 Task: Send an email with the signature Dean Flores with the subject 'Request for a meeting agenda' and the message 'Could you please confirm the payment details?' from softage.1@softage.net to softage.3@softage.net with an attached document Grant_proposal.pdf and move the email from Sent Items to the folder Litigation
Action: Mouse moved to (698, 247)
Screenshot: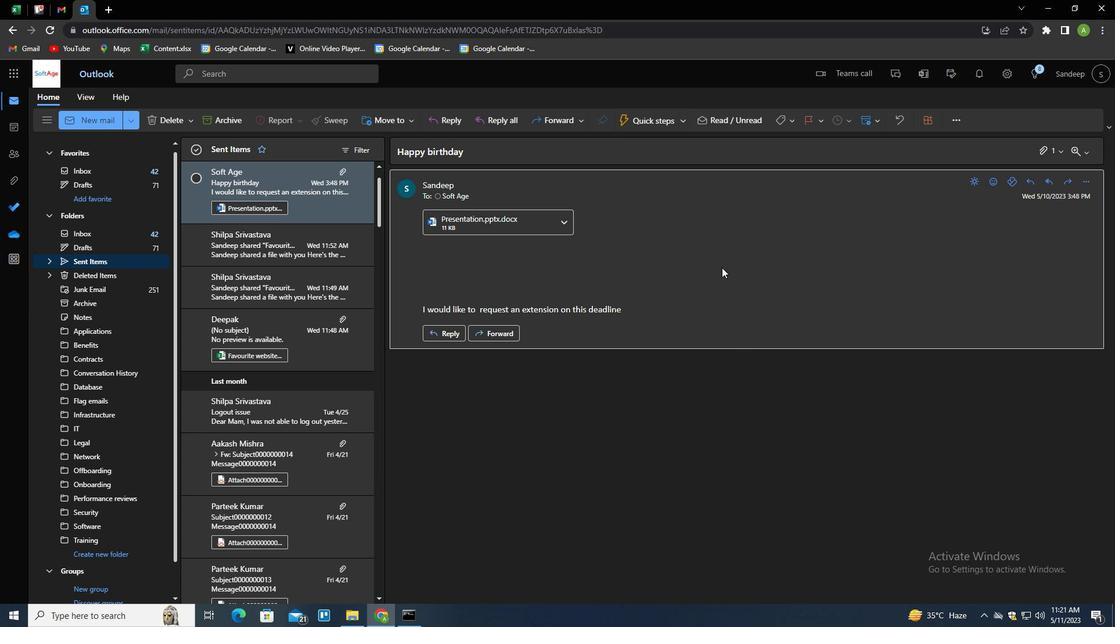 
Action: Key pressed n
Screenshot: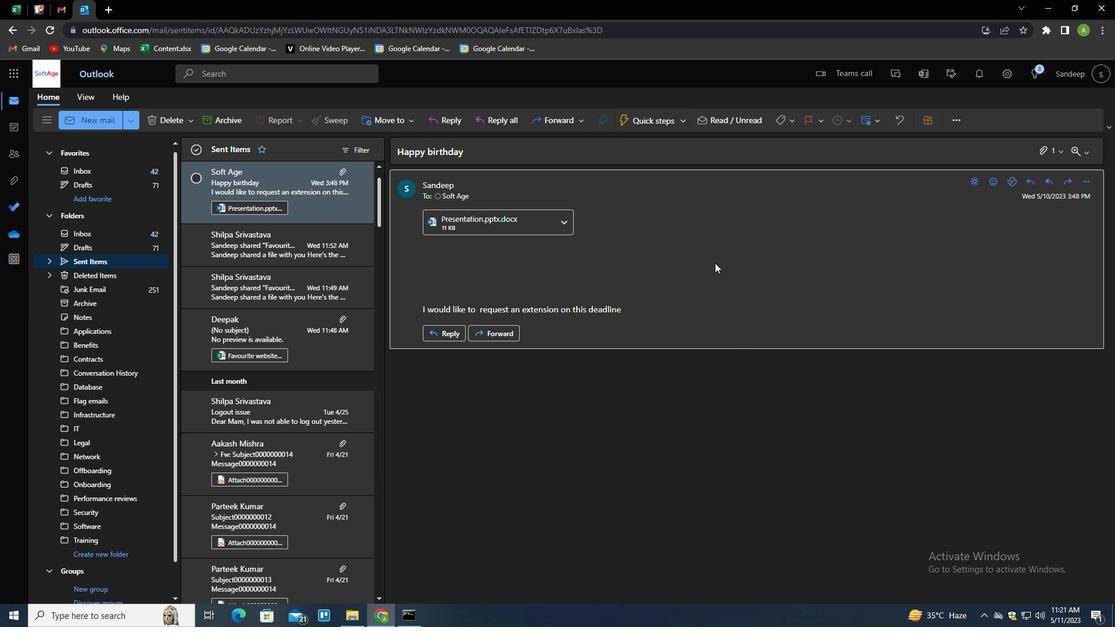
Action: Mouse moved to (778, 124)
Screenshot: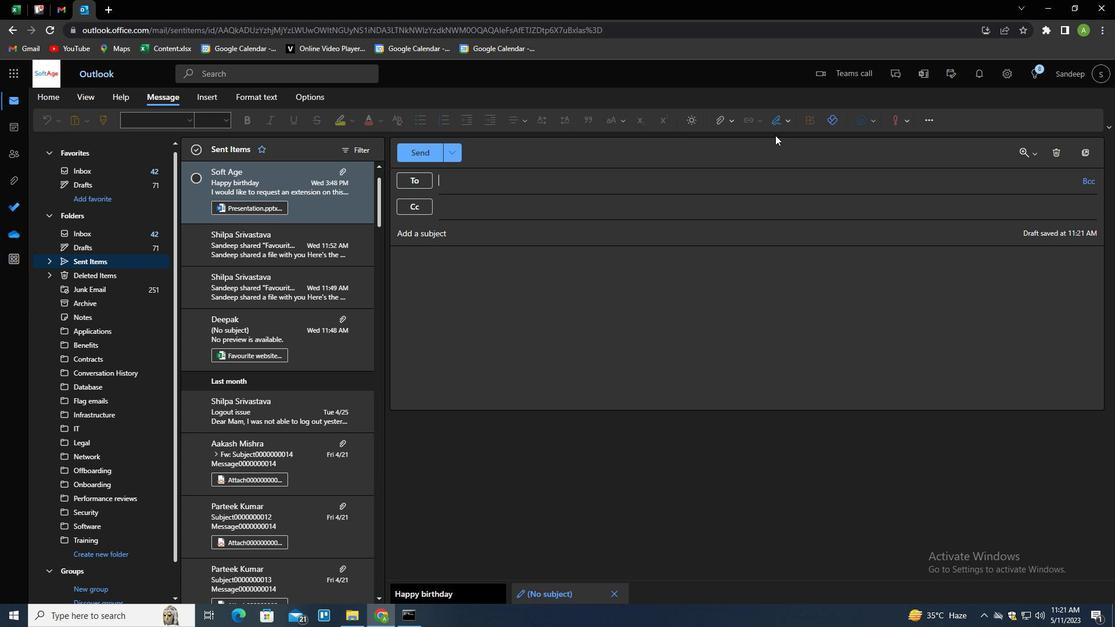 
Action: Mouse pressed left at (778, 124)
Screenshot: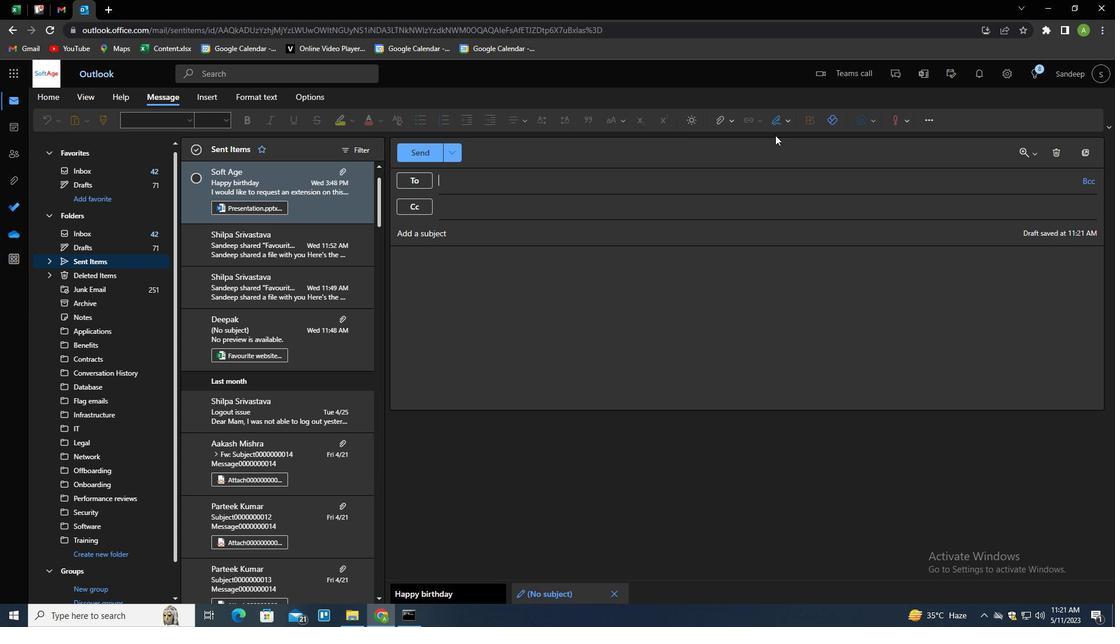 
Action: Mouse moved to (767, 167)
Screenshot: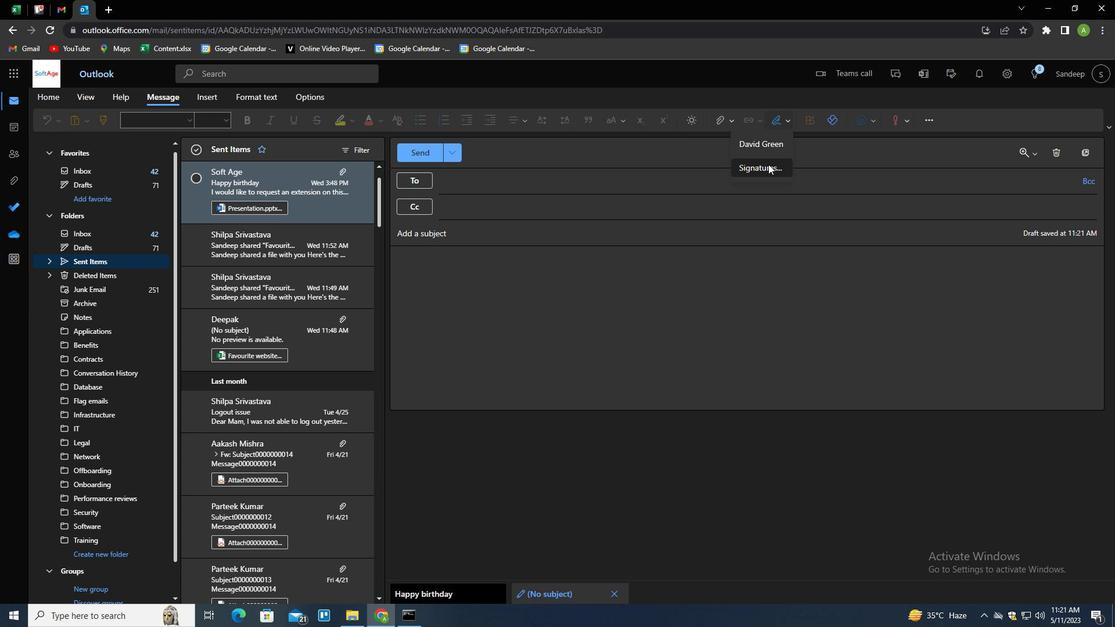
Action: Mouse pressed left at (767, 167)
Screenshot: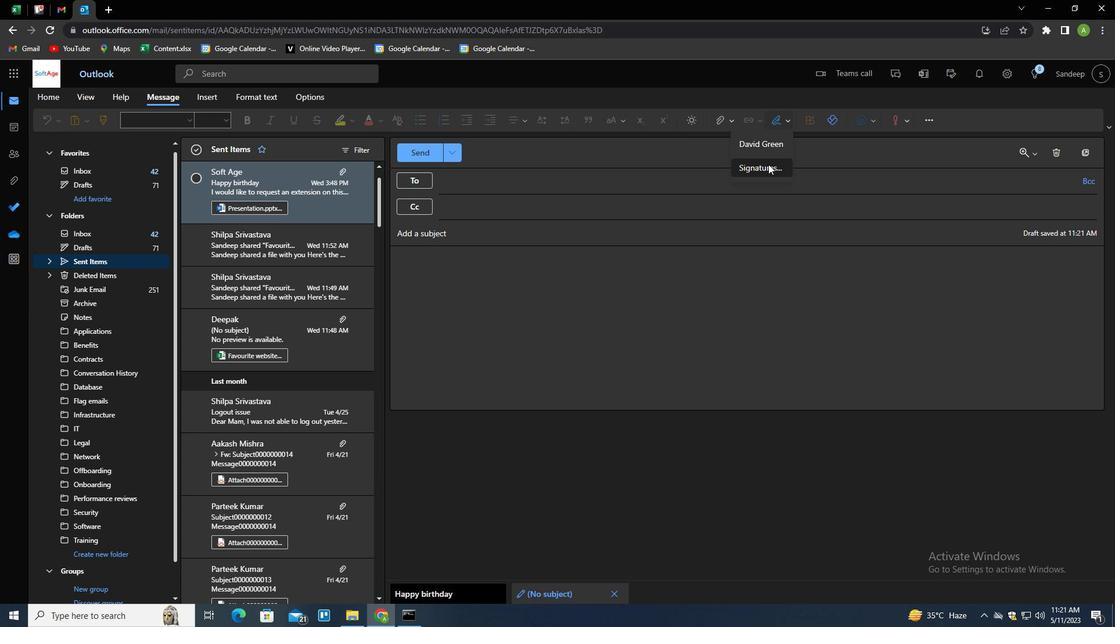 
Action: Mouse moved to (777, 213)
Screenshot: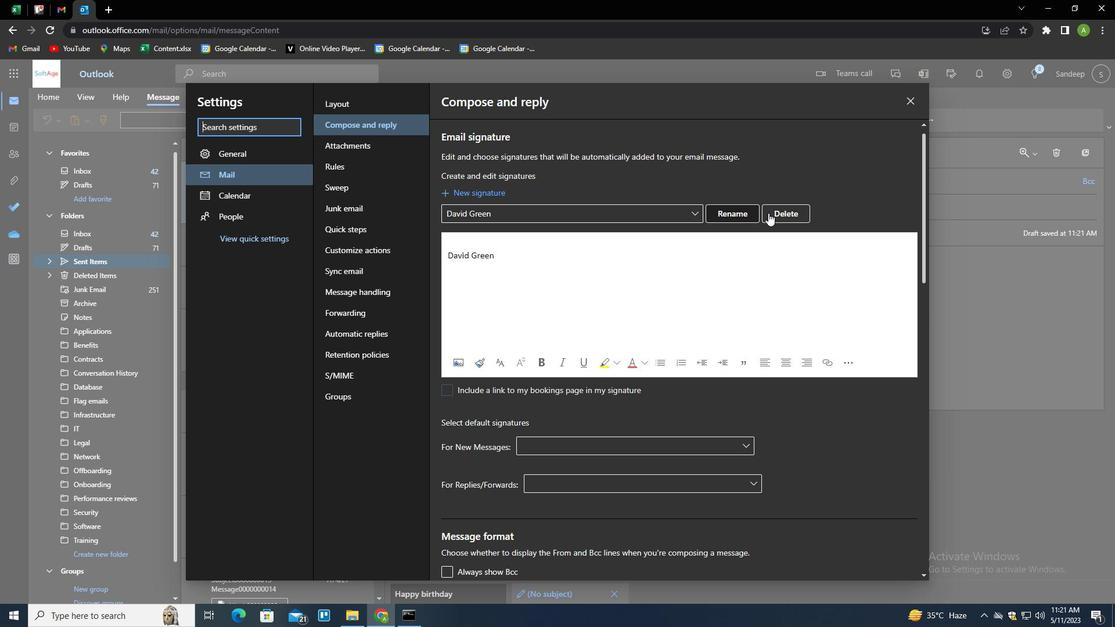 
Action: Mouse pressed left at (777, 213)
Screenshot: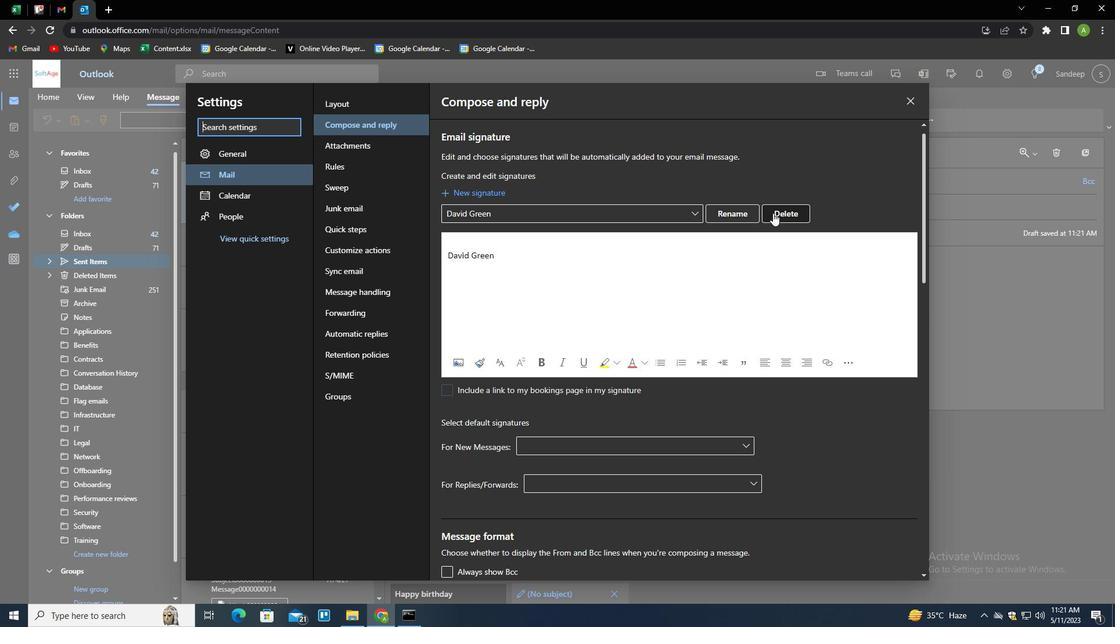 
Action: Mouse moved to (759, 214)
Screenshot: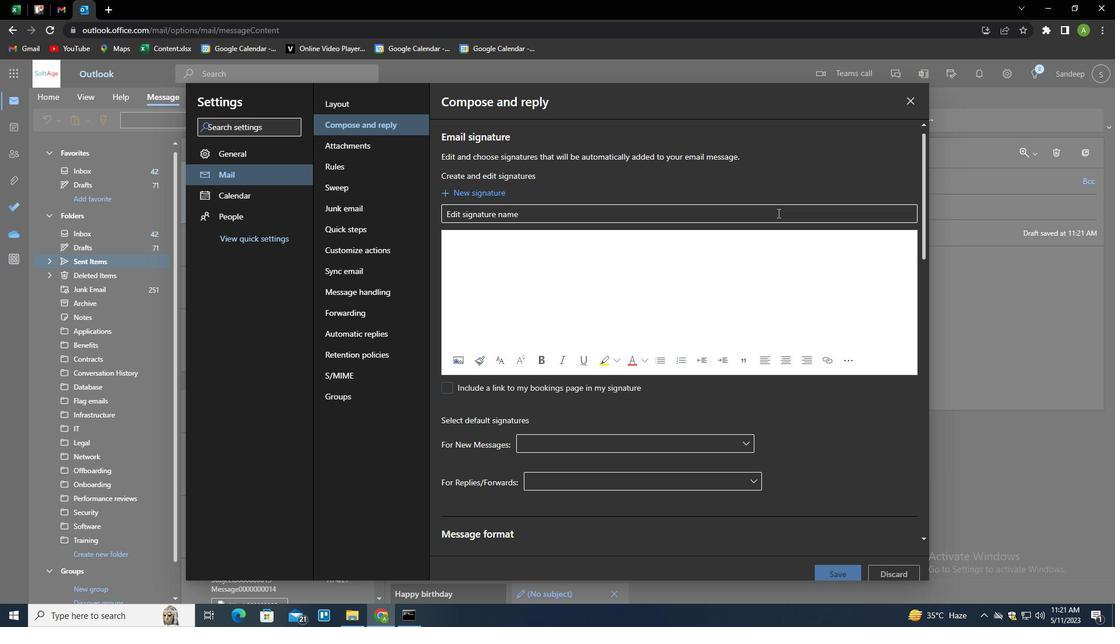 
Action: Mouse pressed left at (759, 214)
Screenshot: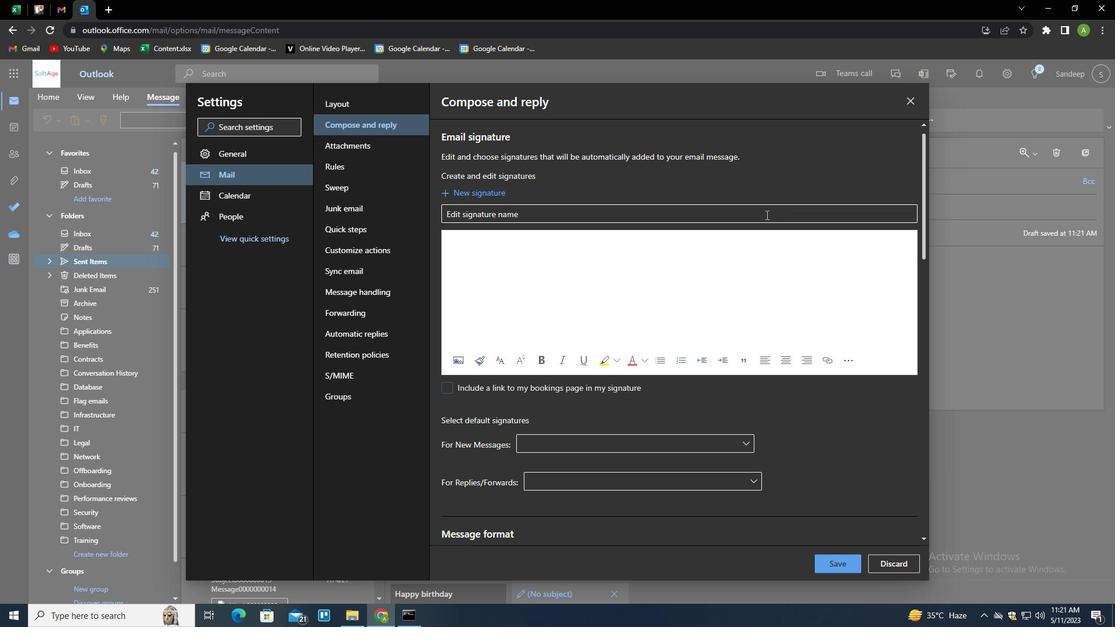
Action: Key pressed <Key.shift>DEAN<Key.space><Key.shift>FLORES<Key.tab><Key.shift>DEAN<Key.space><Key.shift>FLORES
Screenshot: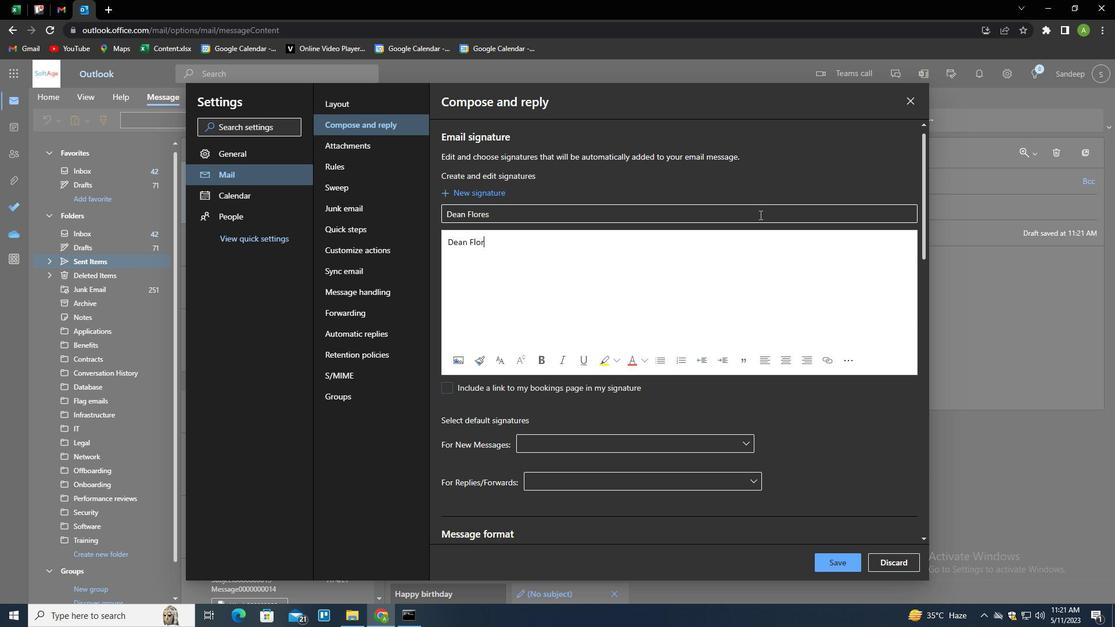 
Action: Mouse moved to (833, 555)
Screenshot: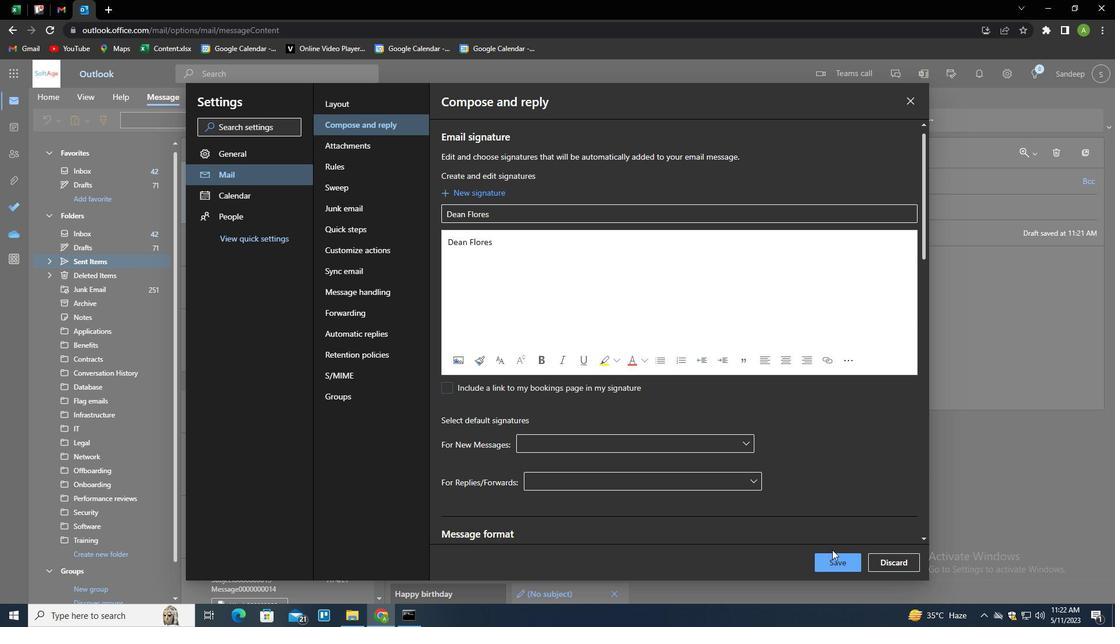 
Action: Mouse pressed left at (833, 555)
Screenshot: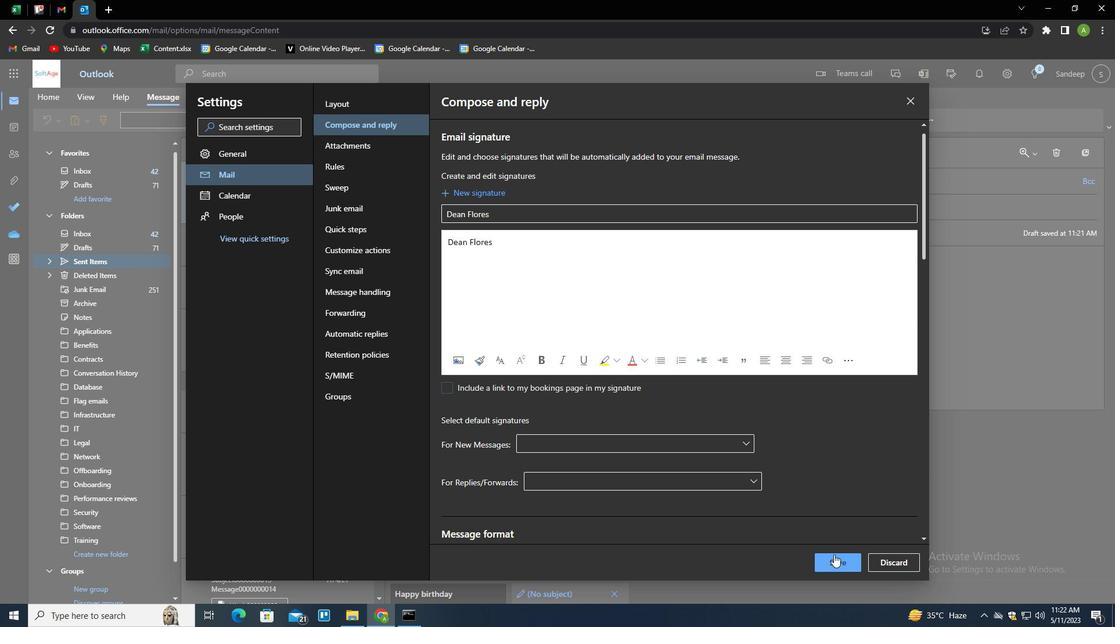 
Action: Mouse moved to (961, 333)
Screenshot: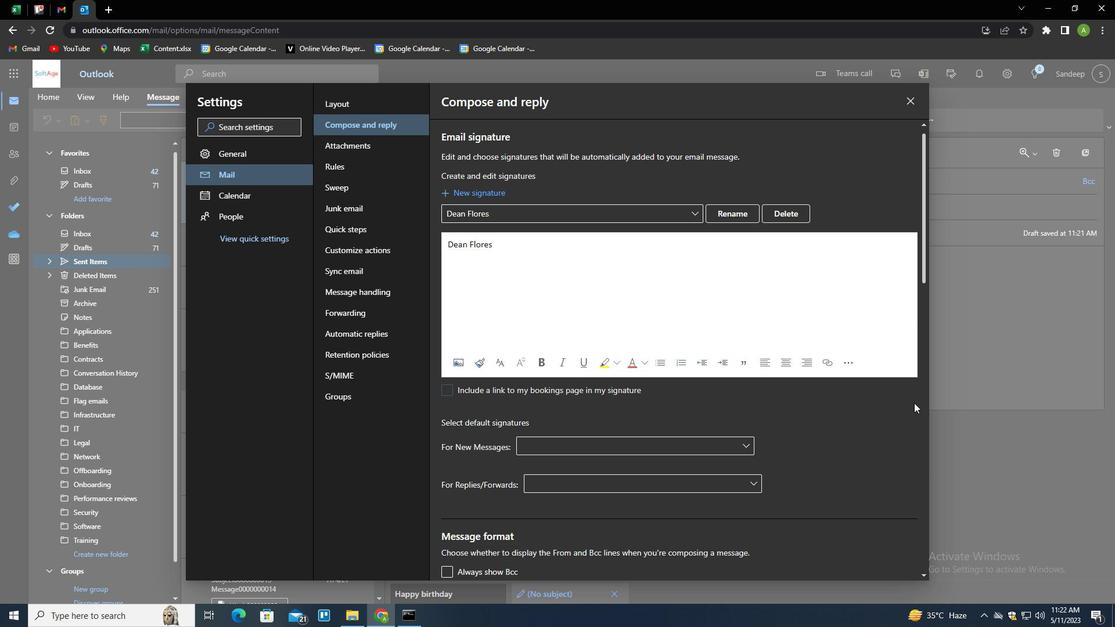 
Action: Mouse pressed left at (961, 333)
Screenshot: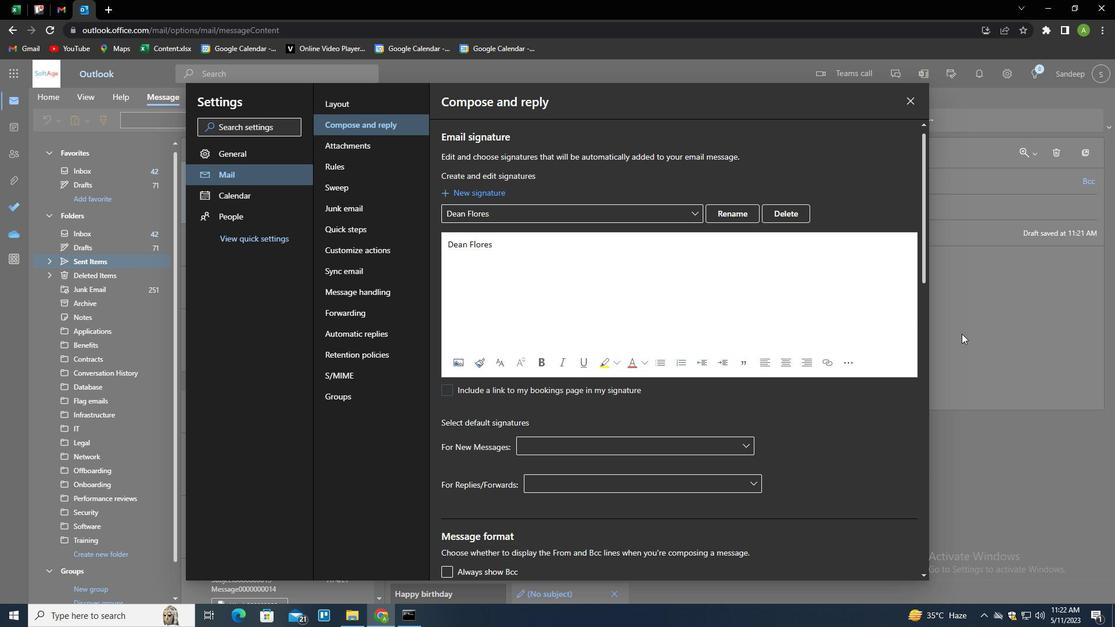 
Action: Mouse moved to (785, 121)
Screenshot: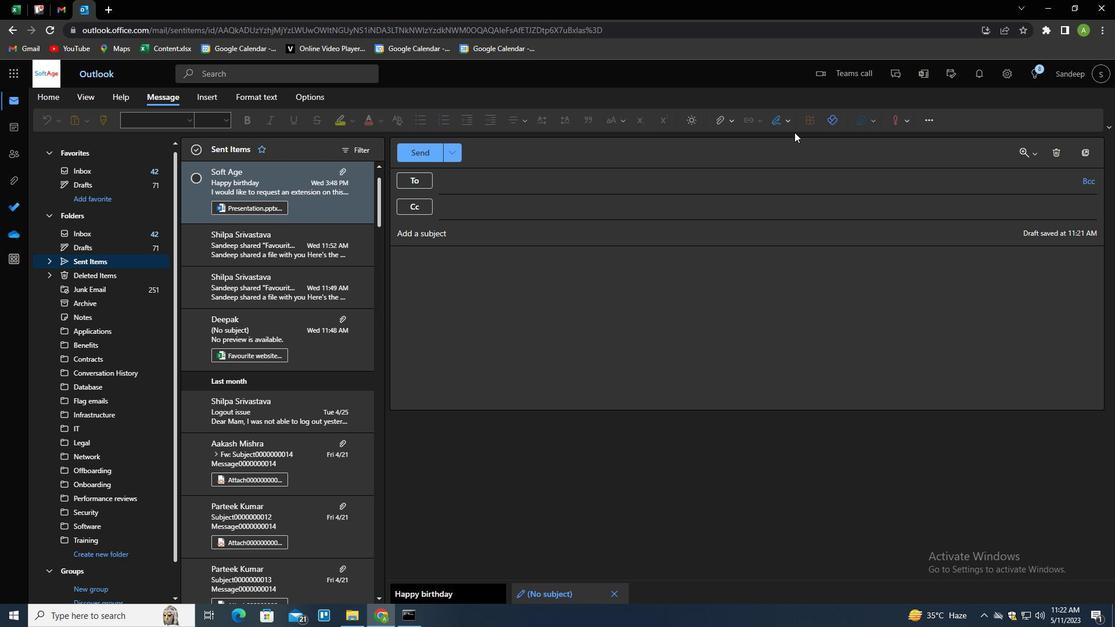 
Action: Mouse pressed left at (785, 121)
Screenshot: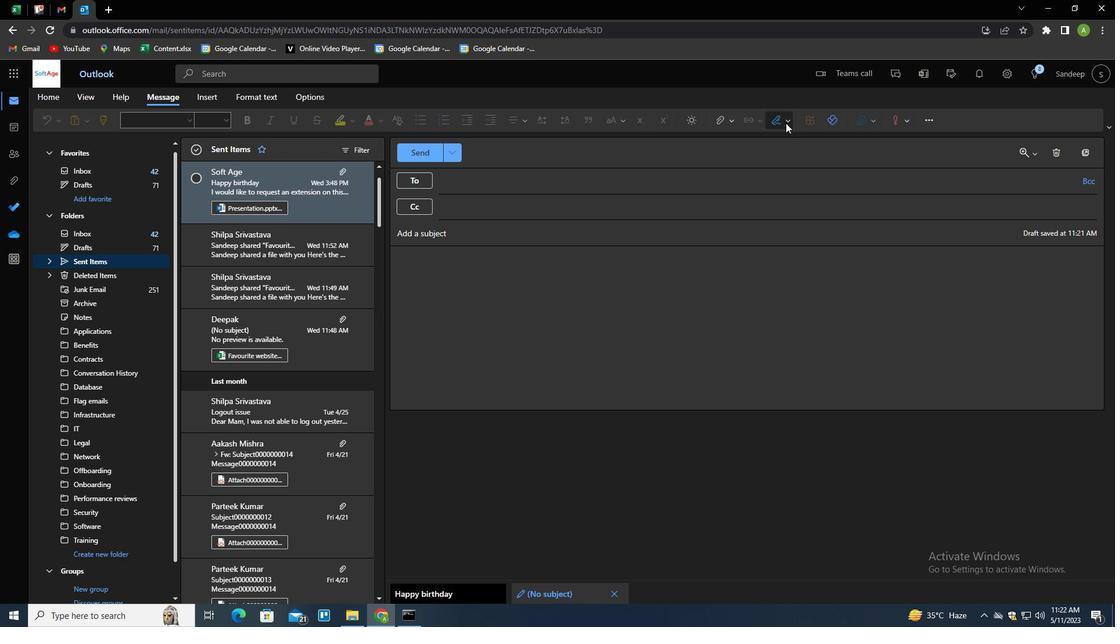 
Action: Mouse moved to (762, 147)
Screenshot: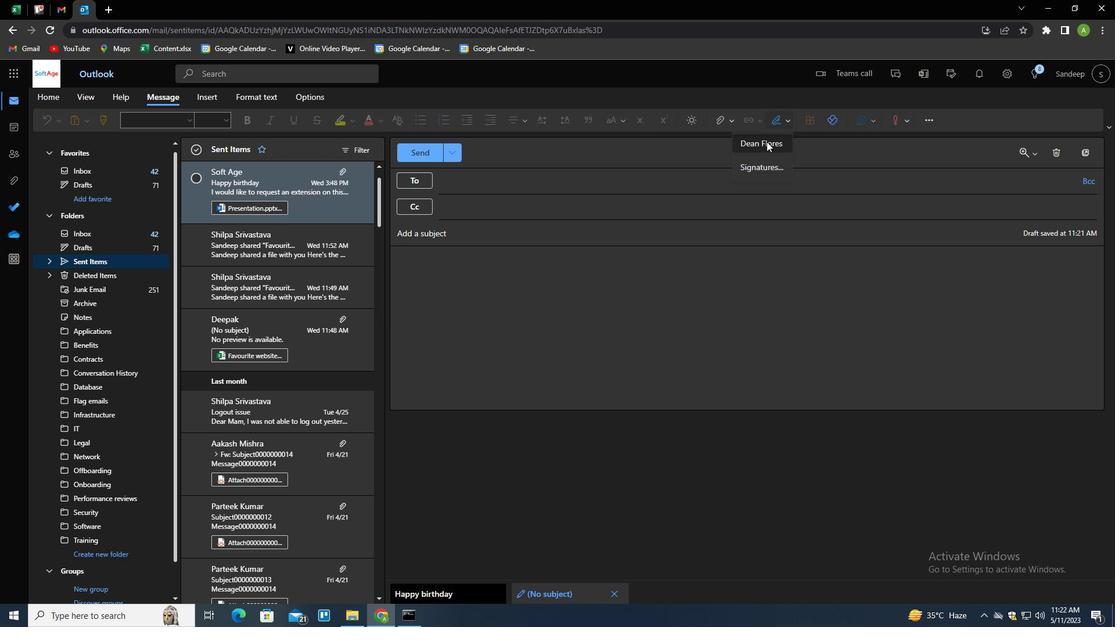 
Action: Mouse pressed left at (762, 147)
Screenshot: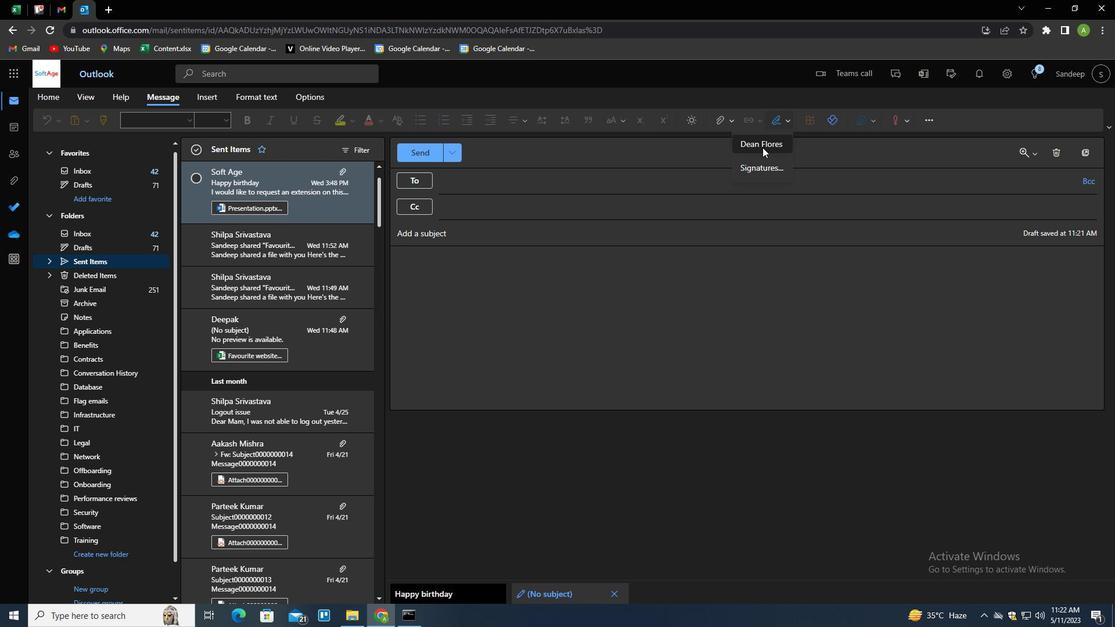 
Action: Mouse moved to (552, 237)
Screenshot: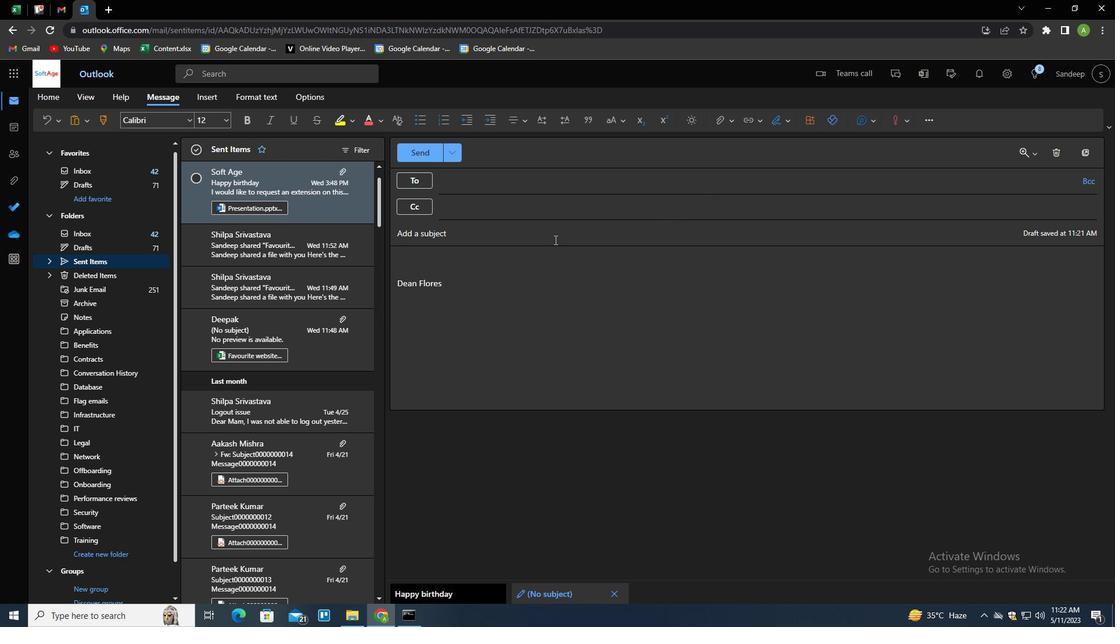 
Action: Mouse pressed left at (552, 237)
Screenshot: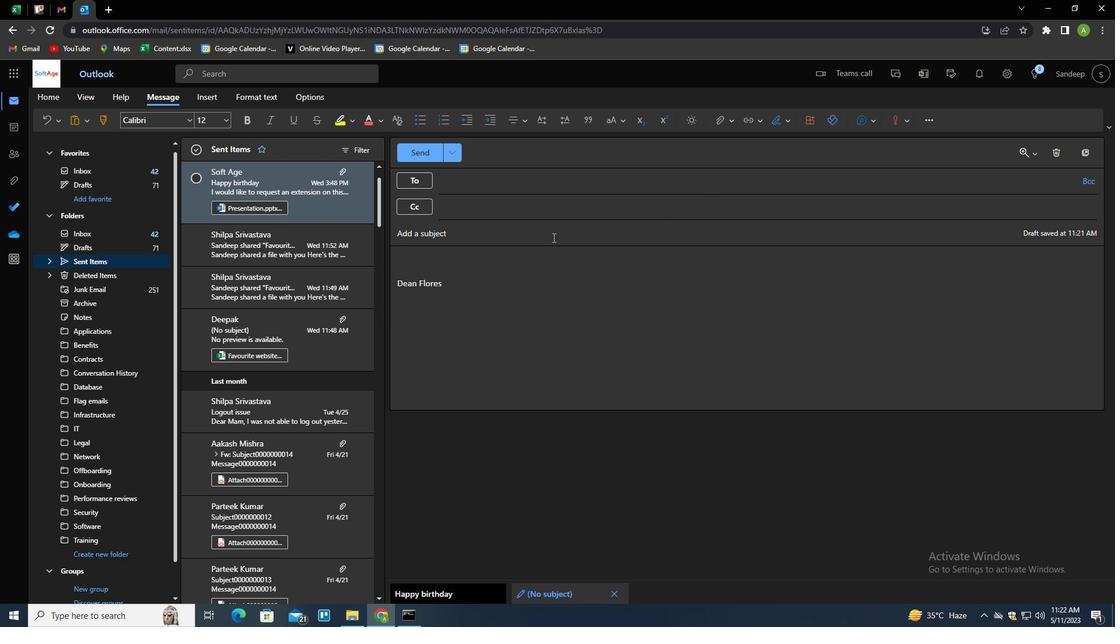 
Action: Key pressed <Key.shift>REQUEST<Key.space>FOR<Key.space>A<Key.space>MEETING<Key.space>AGENDA
Screenshot: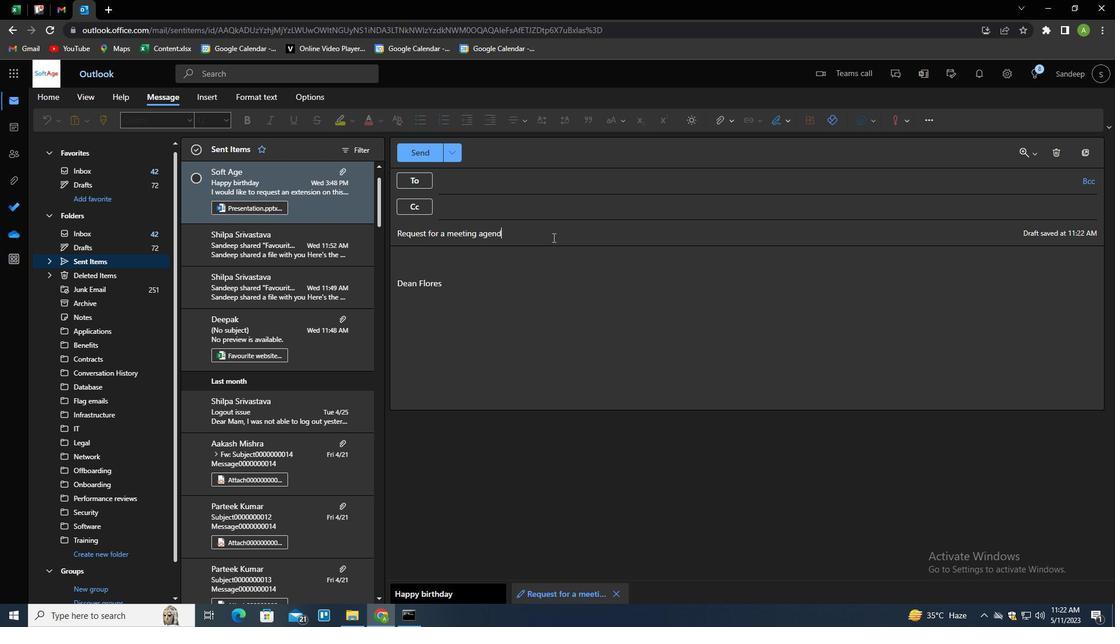 
Action: Mouse moved to (531, 290)
Screenshot: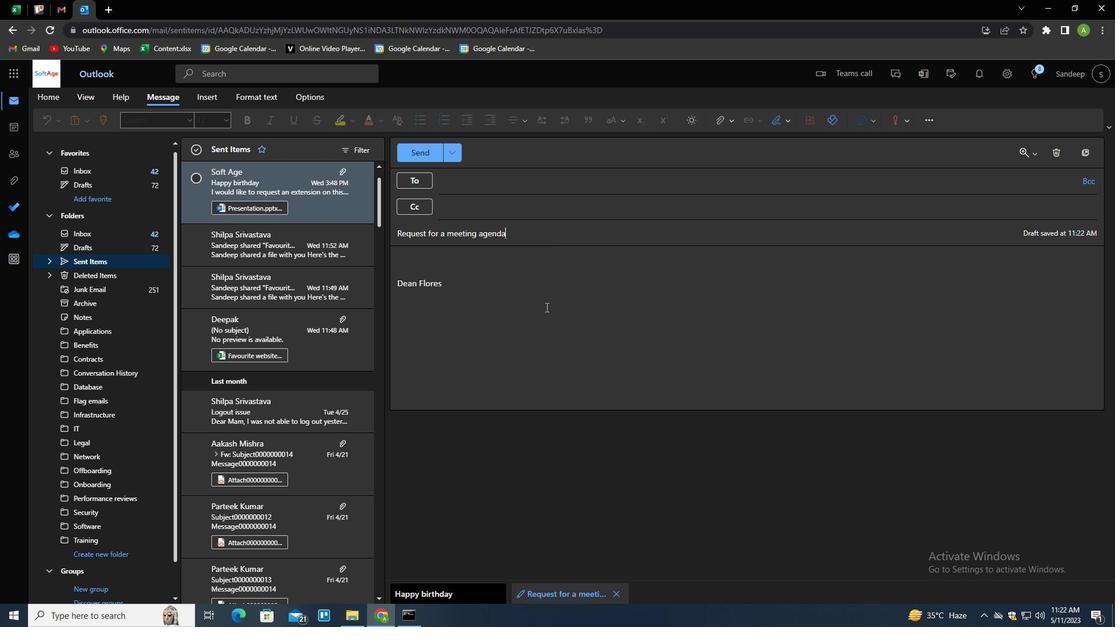
Action: Mouse pressed left at (531, 290)
Screenshot: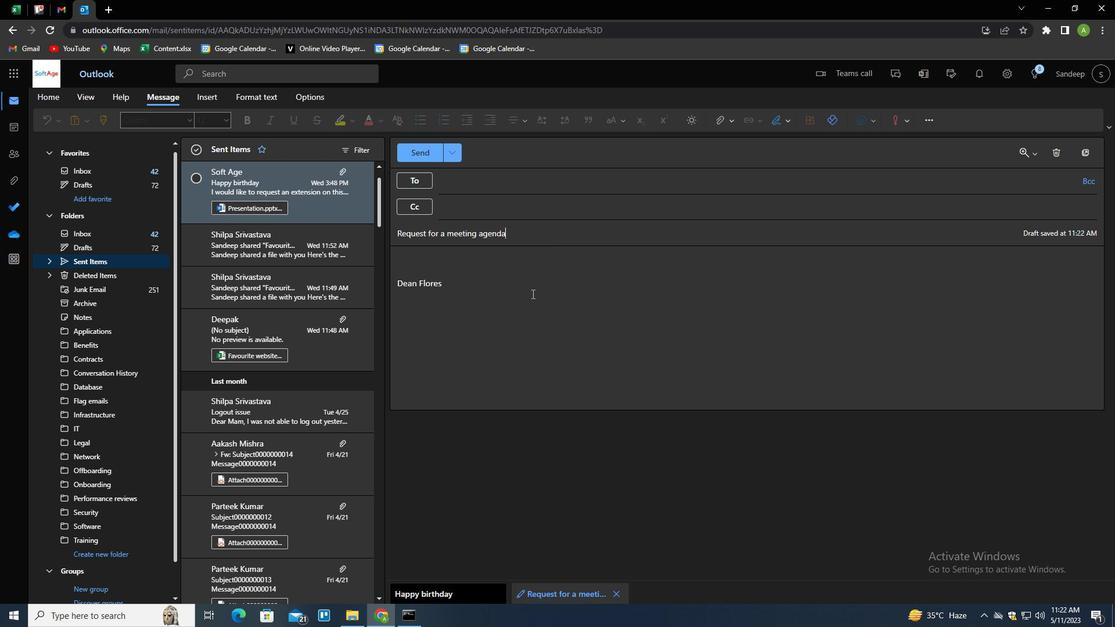 
Action: Key pressed <Key.shift_r><Key.enter><Key.shift>COULD<Key.space>YOU<Key.space>PLES<Key.backspace>ASE<Key.space>CONFIRM<Key.space>THE<Key.space>PY<Key.backspace>AYMENT<Key.space>DETAILS.<Key.backspace><Key.shift><Key.shift><Key.shift>?
Screenshot: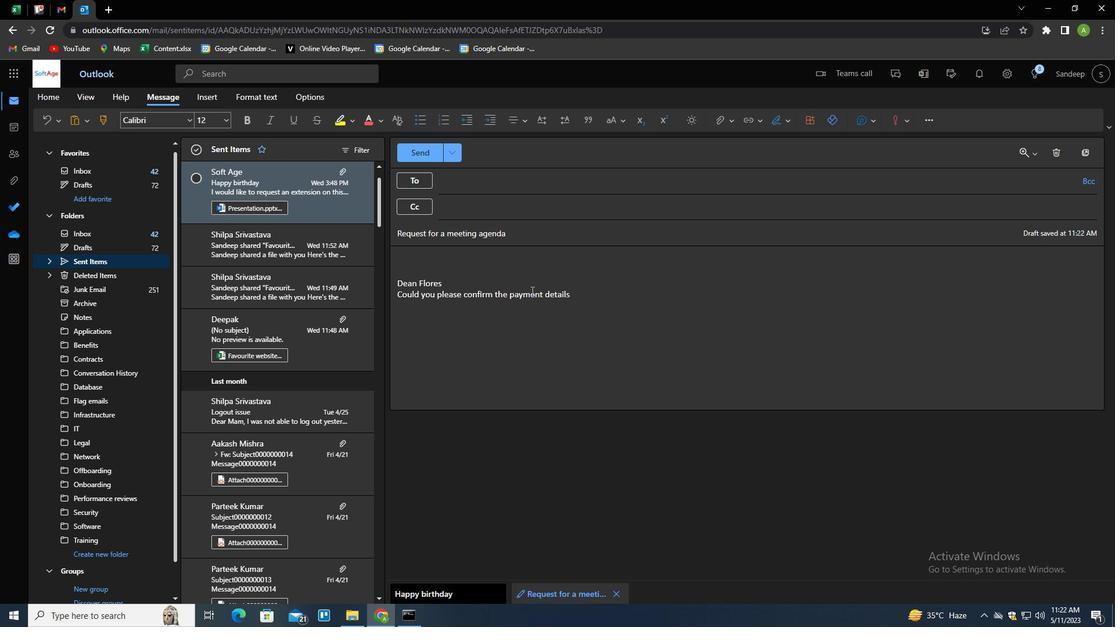 
Action: Mouse moved to (501, 184)
Screenshot: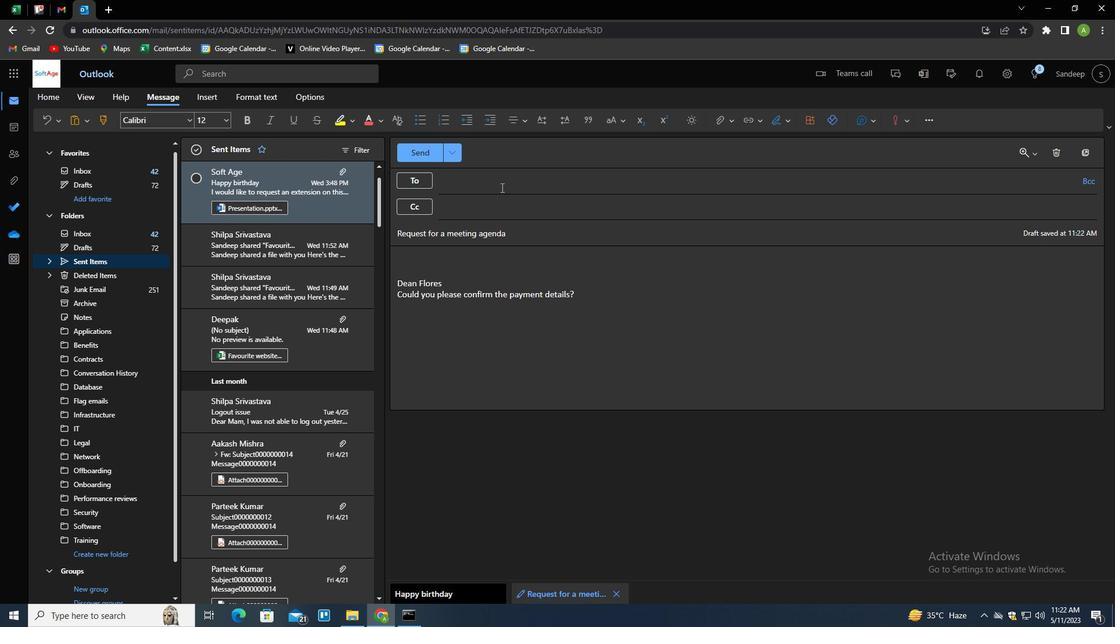 
Action: Mouse pressed left at (501, 184)
Screenshot: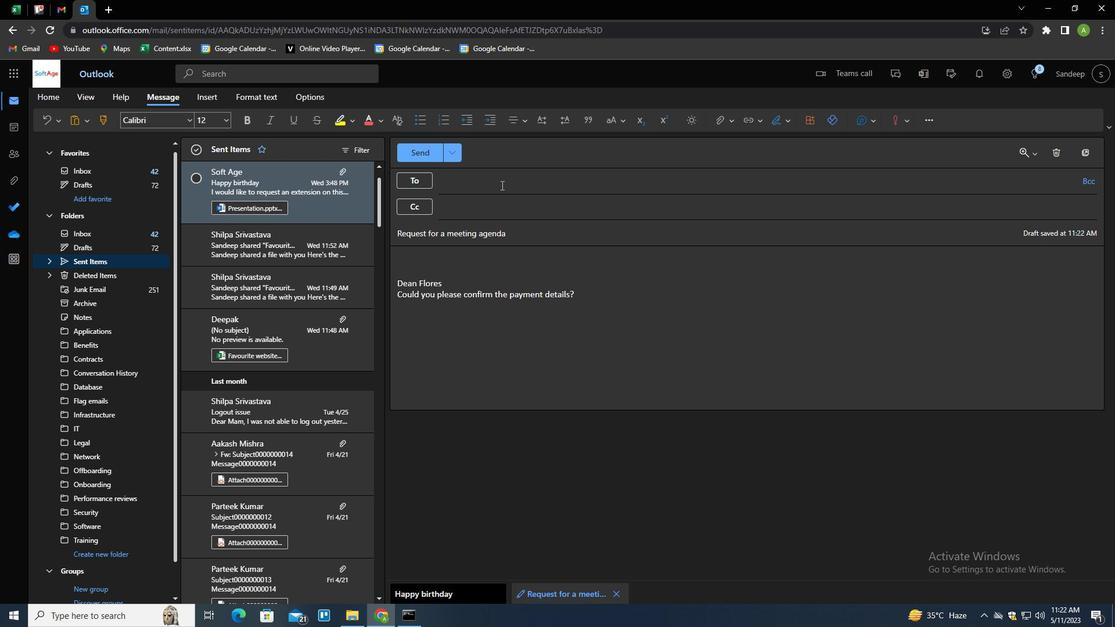 
Action: Key pressed SOFTAGE.3<Key.enter>
Screenshot: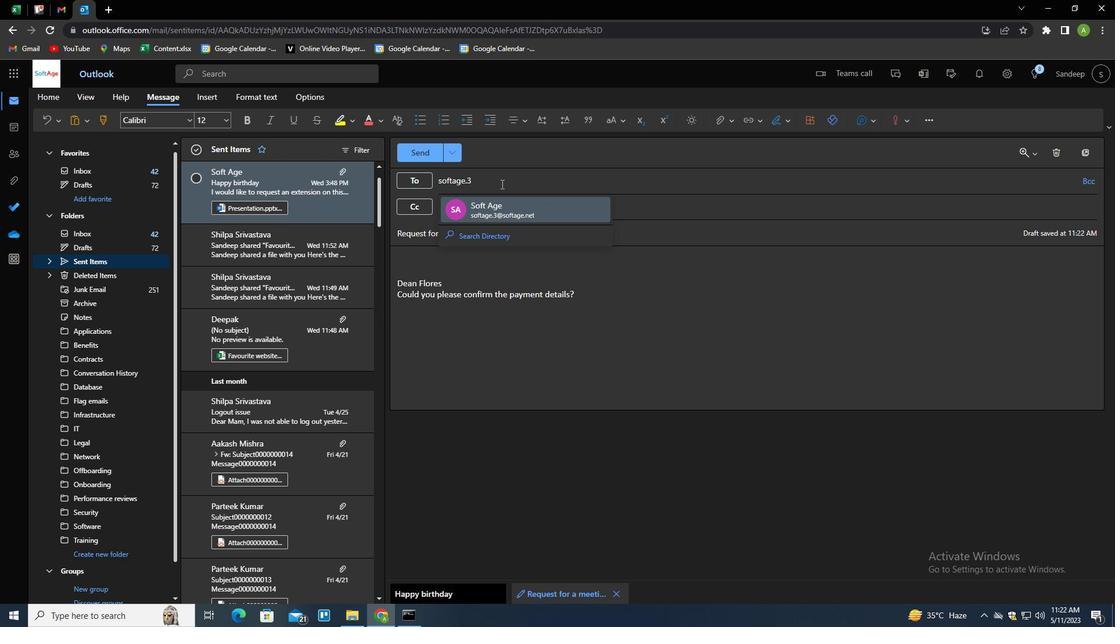 
Action: Mouse moved to (722, 124)
Screenshot: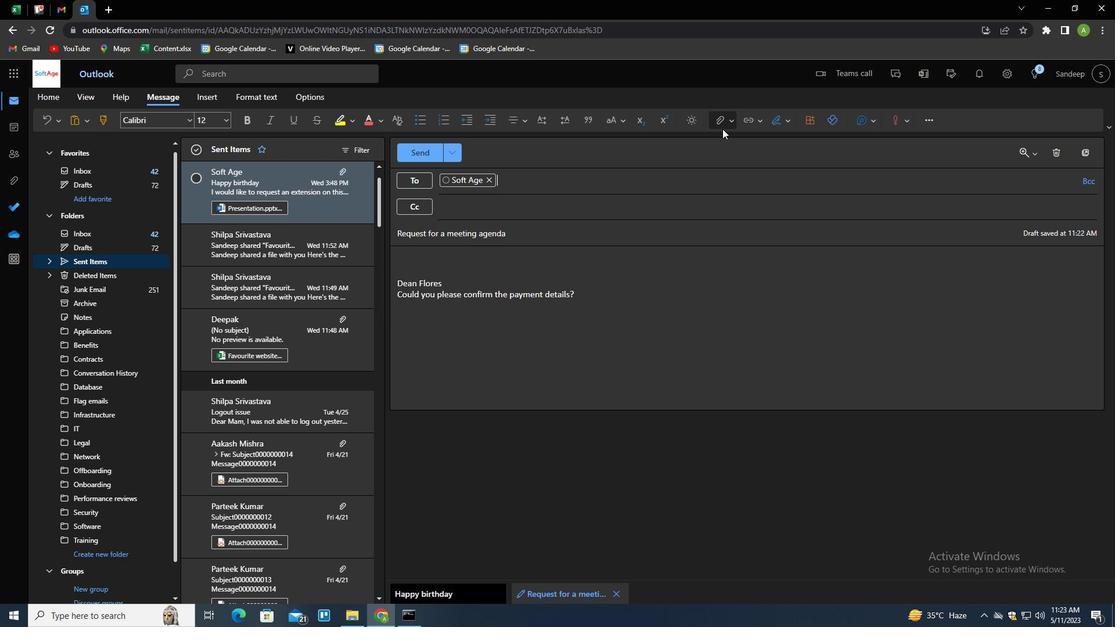 
Action: Mouse pressed left at (722, 124)
Screenshot: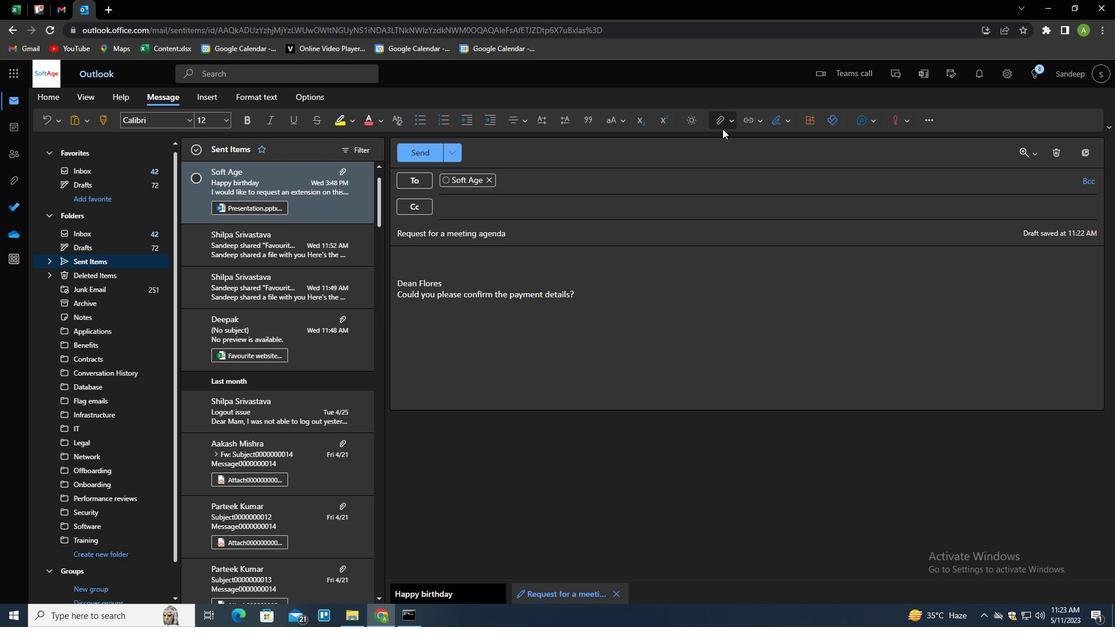 
Action: Mouse moved to (715, 141)
Screenshot: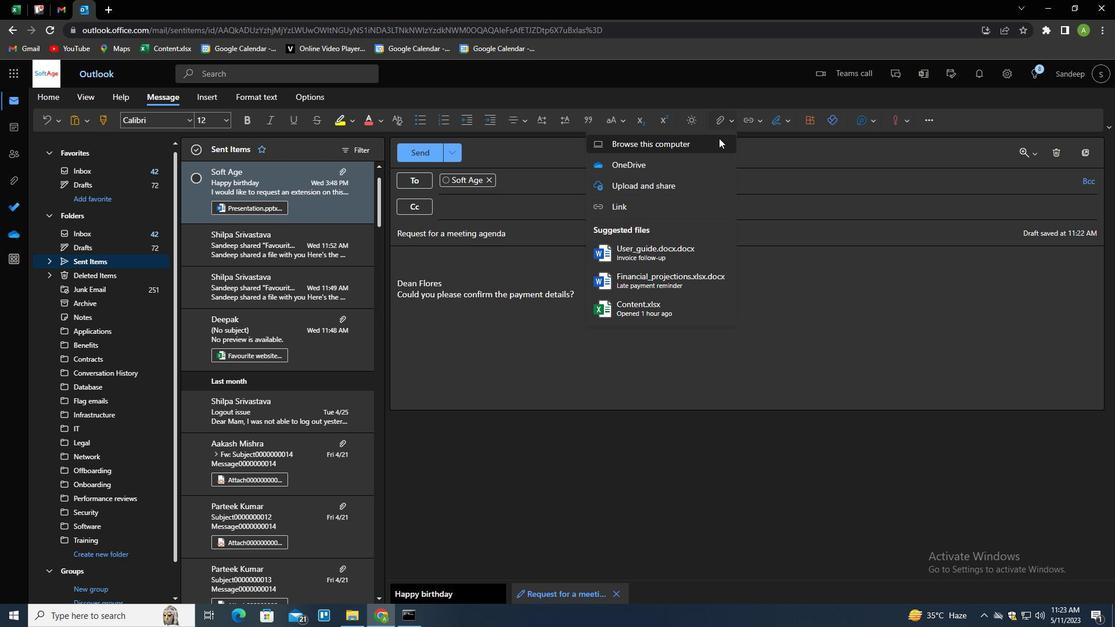 
Action: Mouse pressed left at (715, 141)
Screenshot: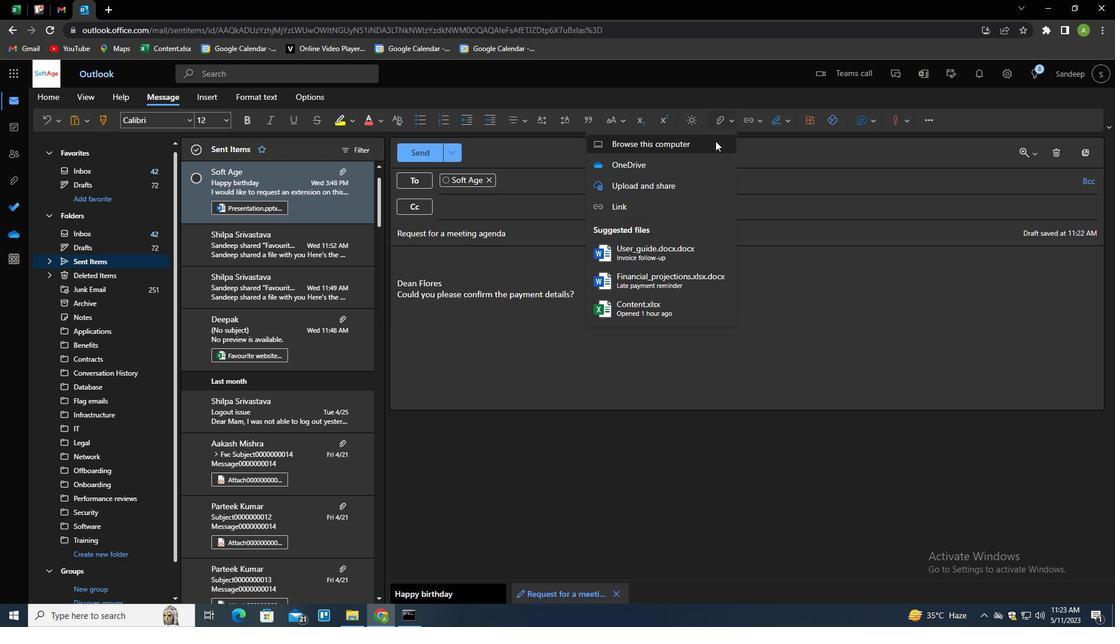 
Action: Mouse moved to (636, 92)
Screenshot: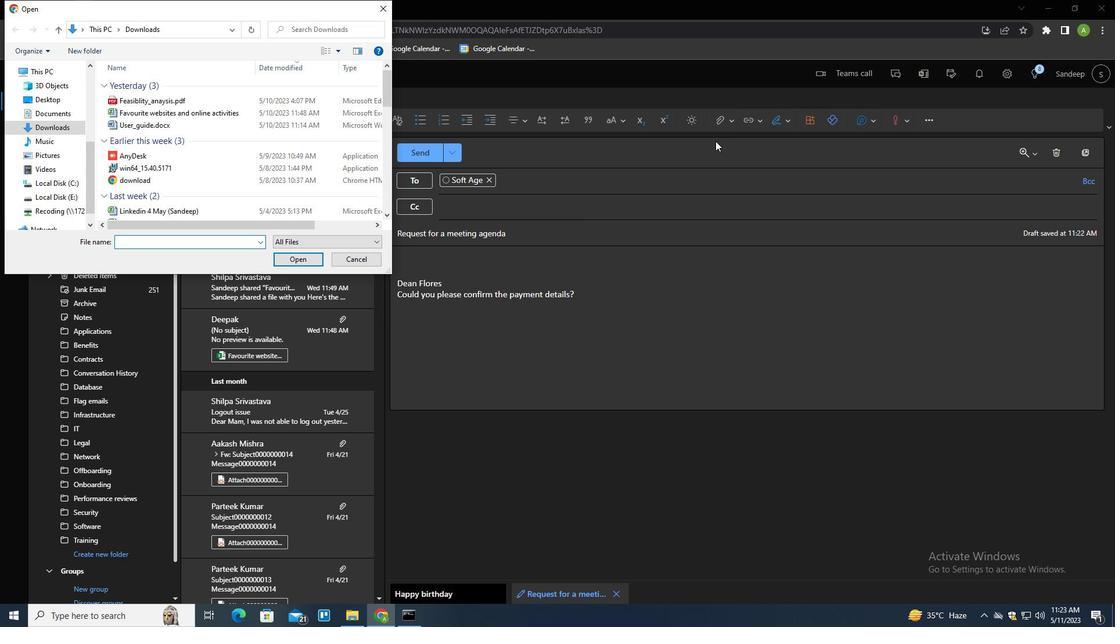 
Action: Key pressed <Key.shift>GRA
Screenshot: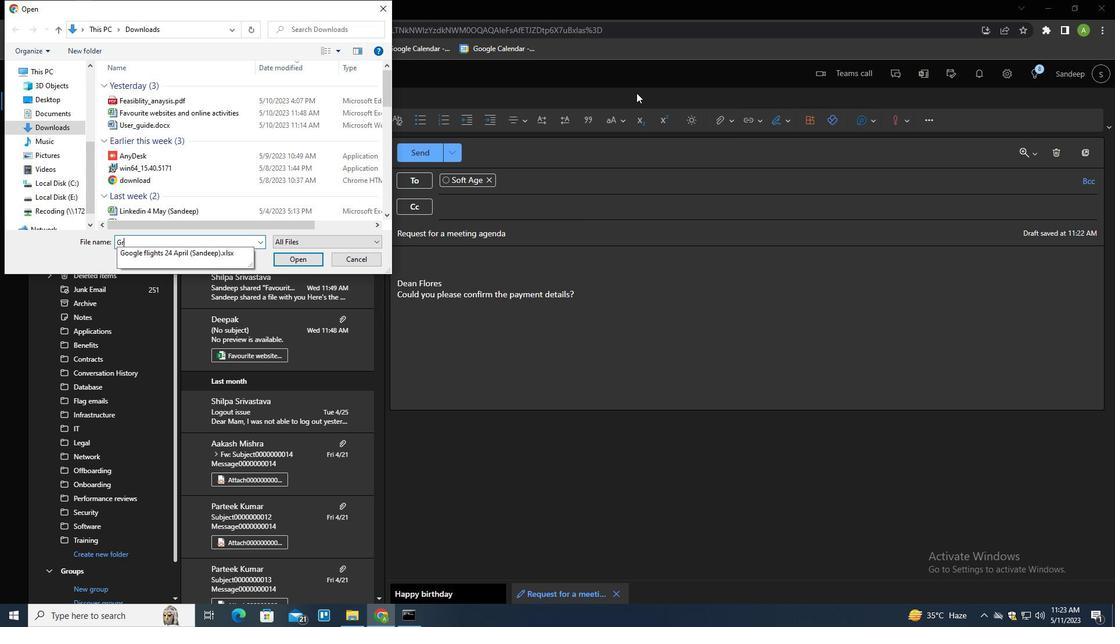 
Action: Mouse moved to (202, 100)
Screenshot: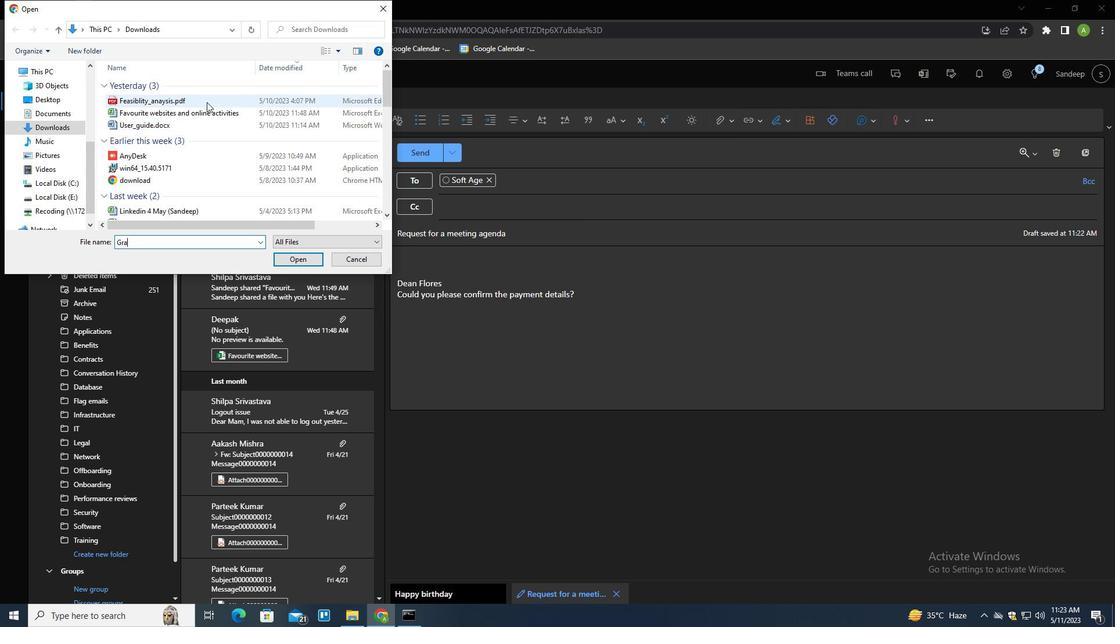 
Action: Mouse pressed left at (202, 100)
Screenshot: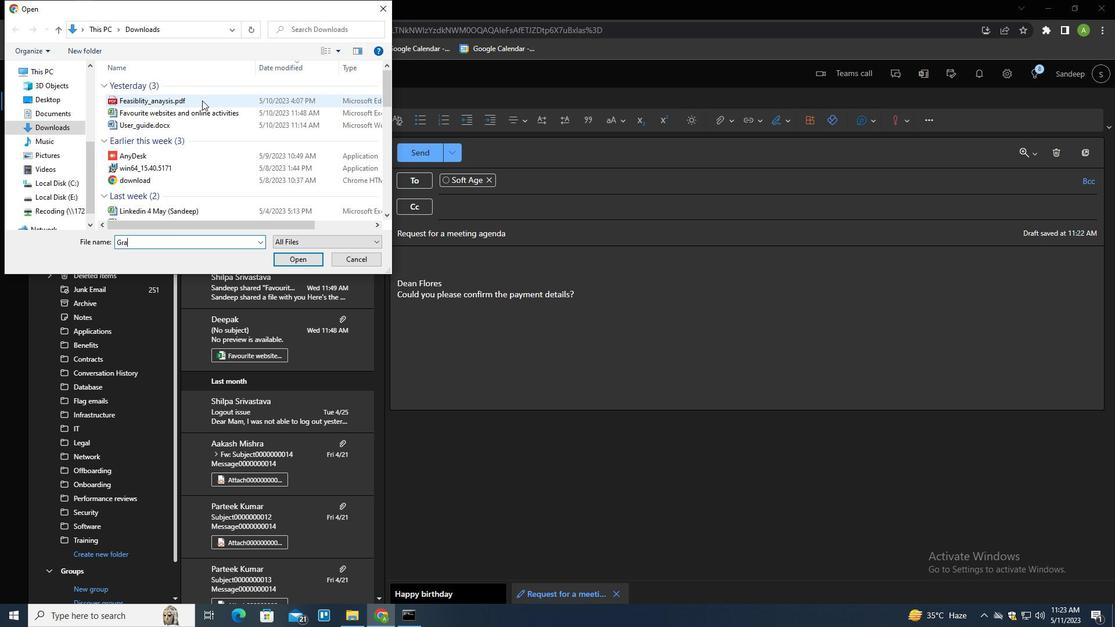 
Action: Key pressed <Key.f2><Key.shift><Key.shift><Key.shift><Key.shift><Key.shift><Key.shift><Key.shift><Key.shift><Key.shift><Key.shift><Key.shift><Key.shift><Key.shift><Key.shift><Key.shift><Key.shift><Key.shift><Key.shift><Key.shift><Key.shift><Key.shift><Key.shift><Key.shift><Key.shift><Key.shift><Key.shift><Key.shift><Key.shift><Key.shift><Key.shift>GRANT<Key.shift>_PROPOSAL<Key.enter>
Screenshot: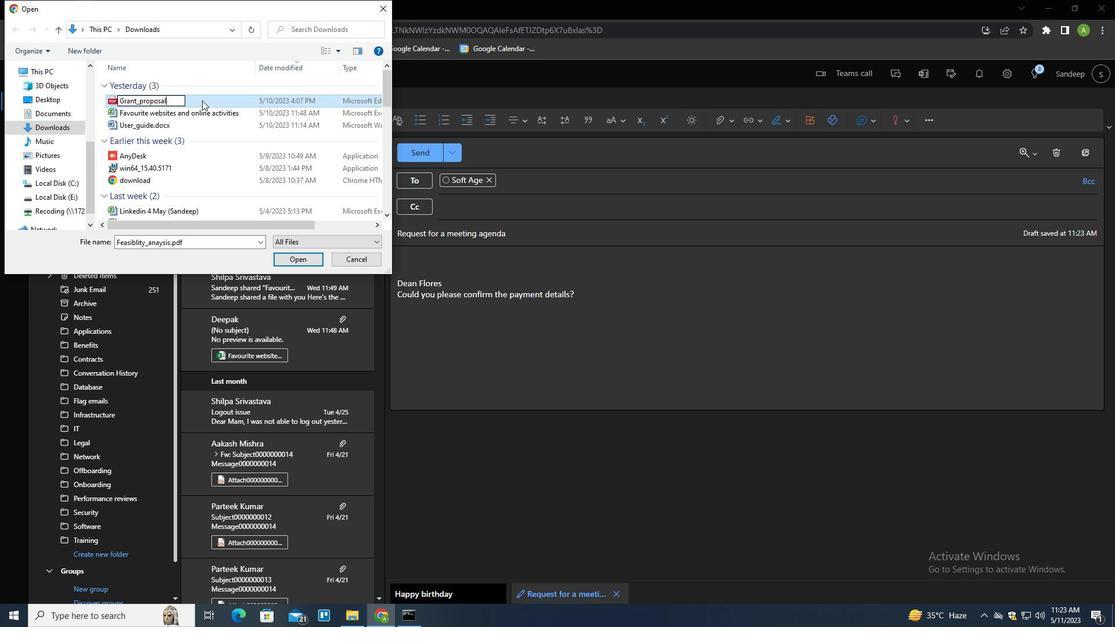 
Action: Mouse pressed left at (202, 100)
Screenshot: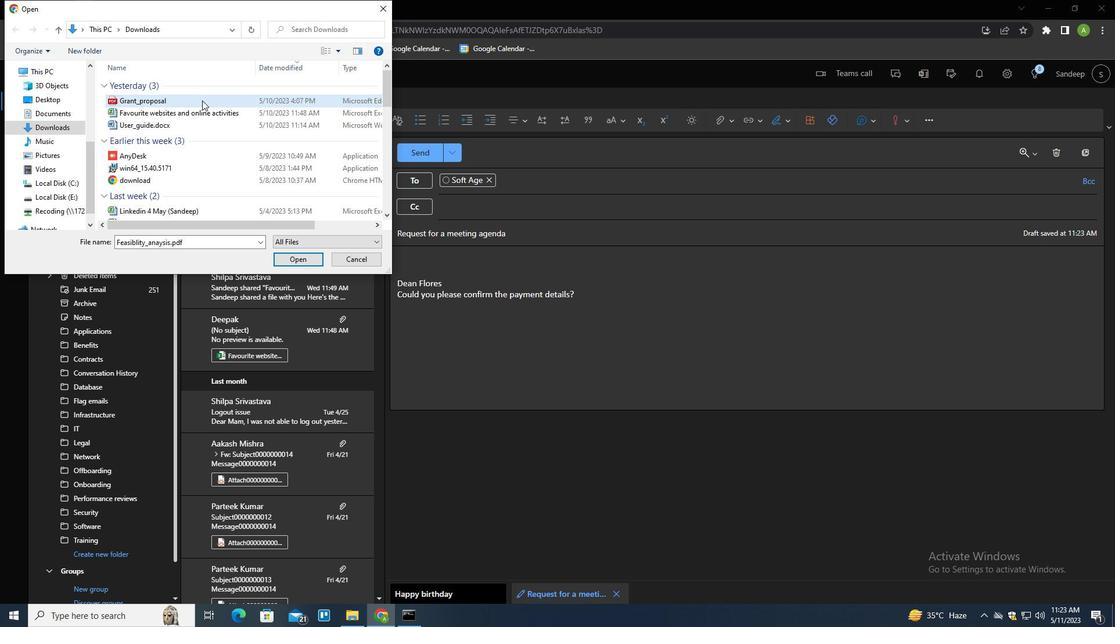 
Action: Mouse moved to (308, 259)
Screenshot: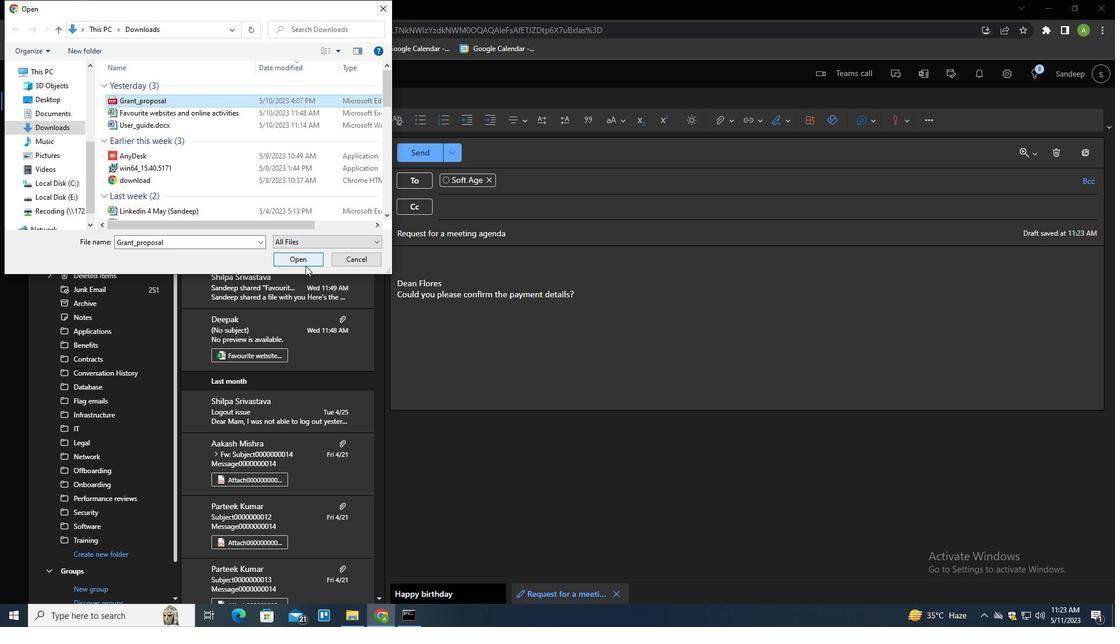 
Action: Mouse pressed left at (308, 259)
Screenshot: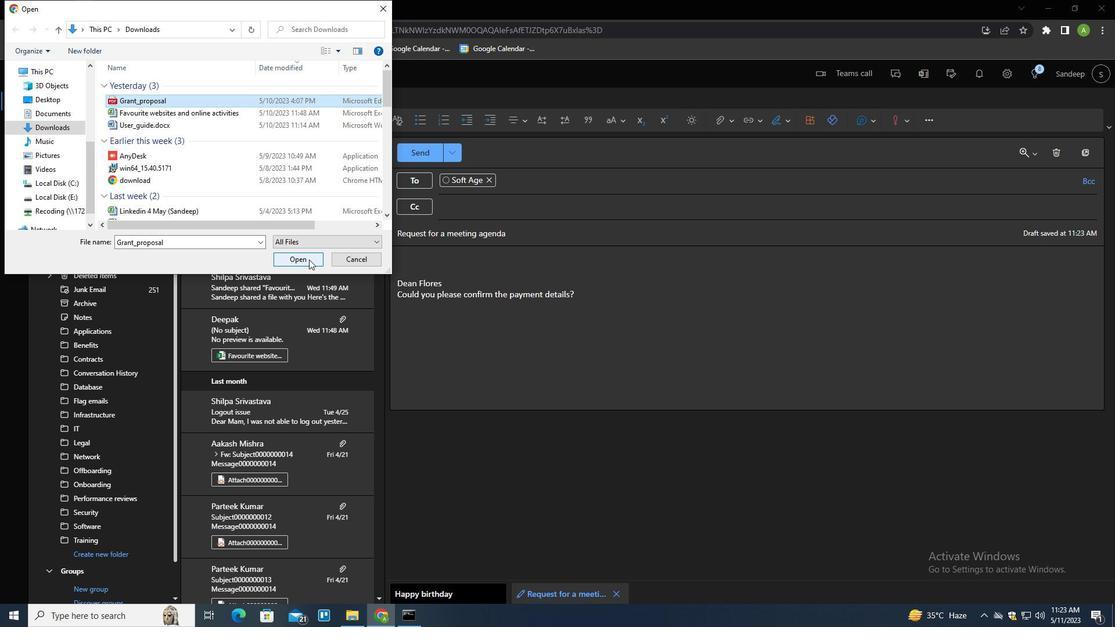 
Action: Mouse moved to (420, 153)
Screenshot: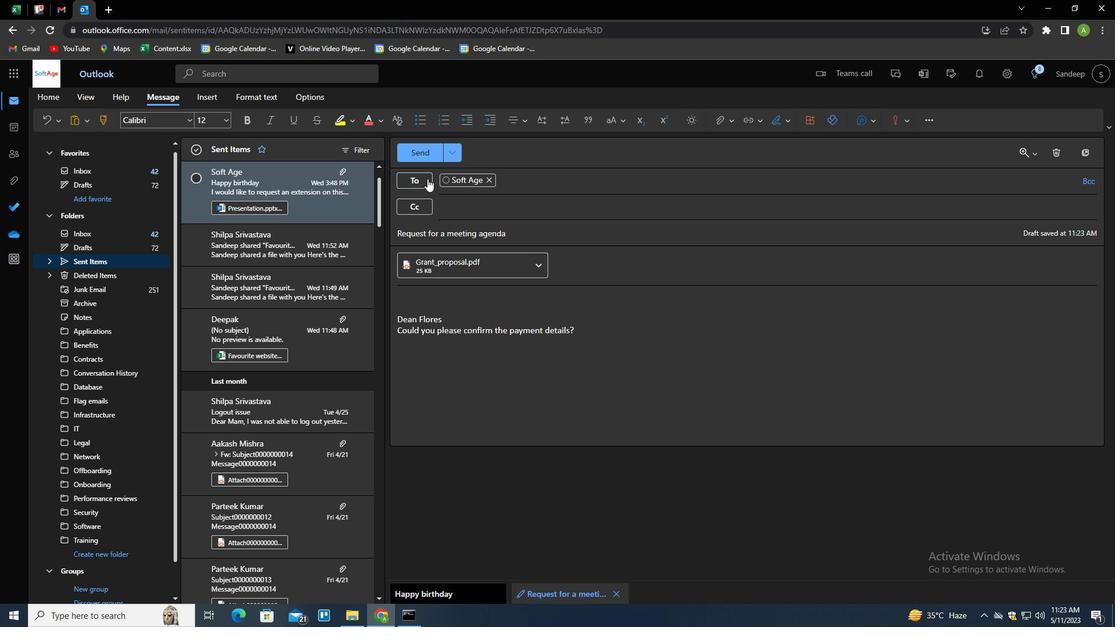 
Action: Mouse pressed left at (420, 153)
Screenshot: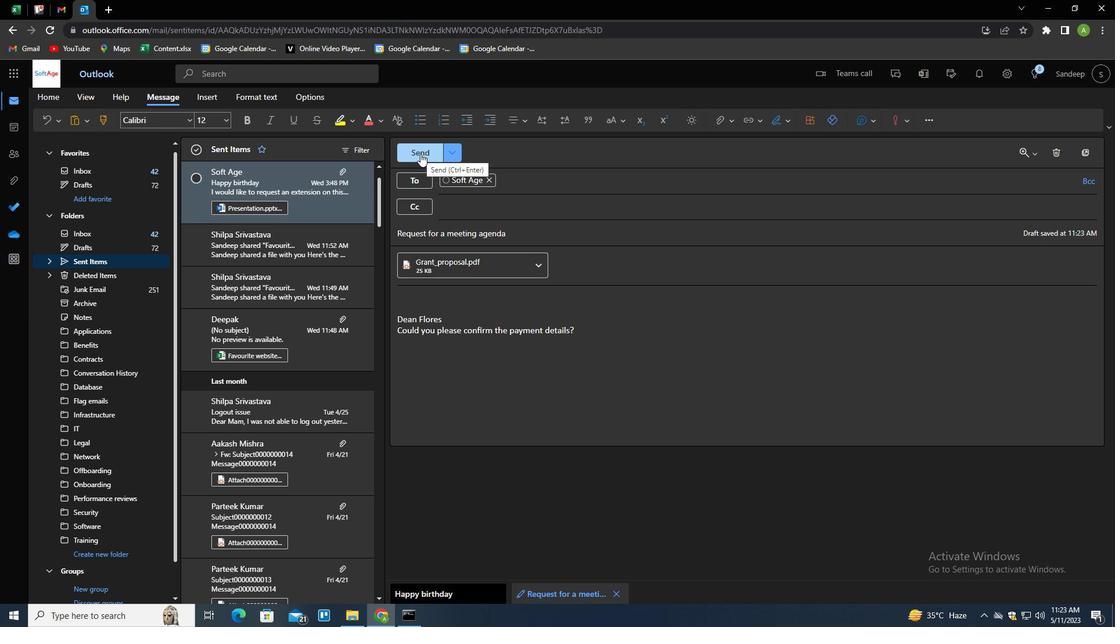 
Action: Mouse moved to (116, 551)
Screenshot: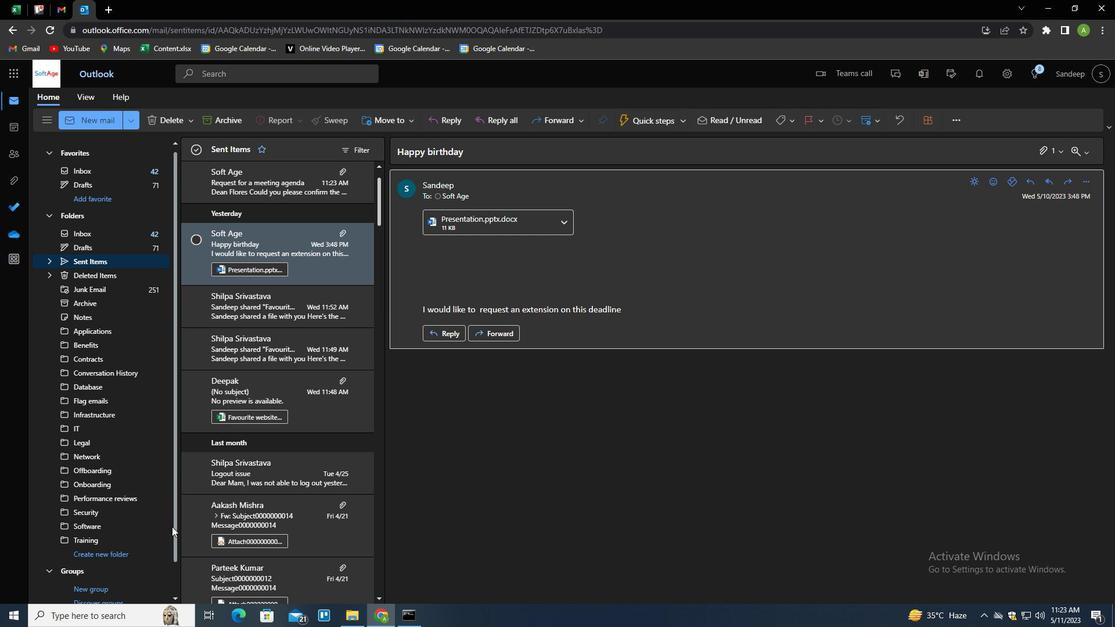 
Action: Mouse pressed left at (116, 551)
Screenshot: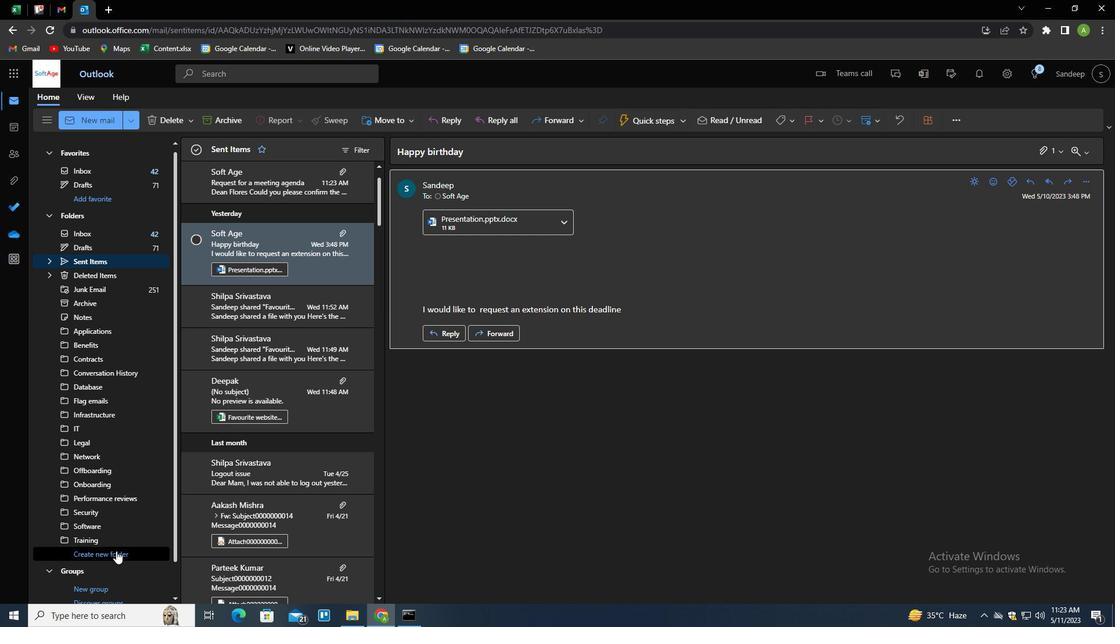 
Action: Key pressed <Key.shift>LITIGATION<Key.enter>
Screenshot: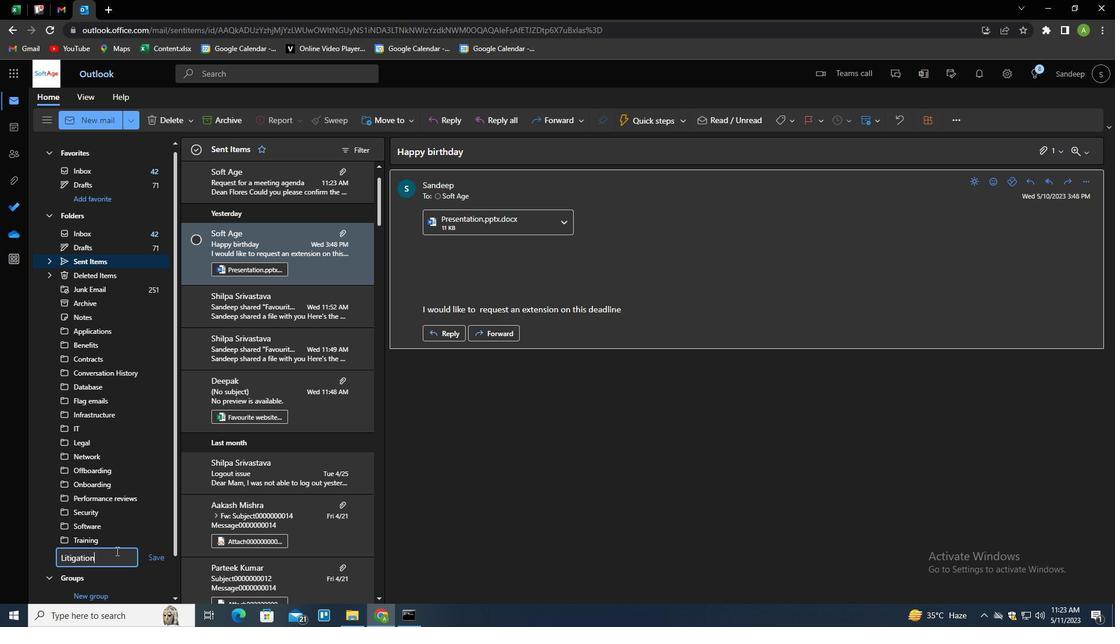 
Action: Mouse moved to (105, 262)
Screenshot: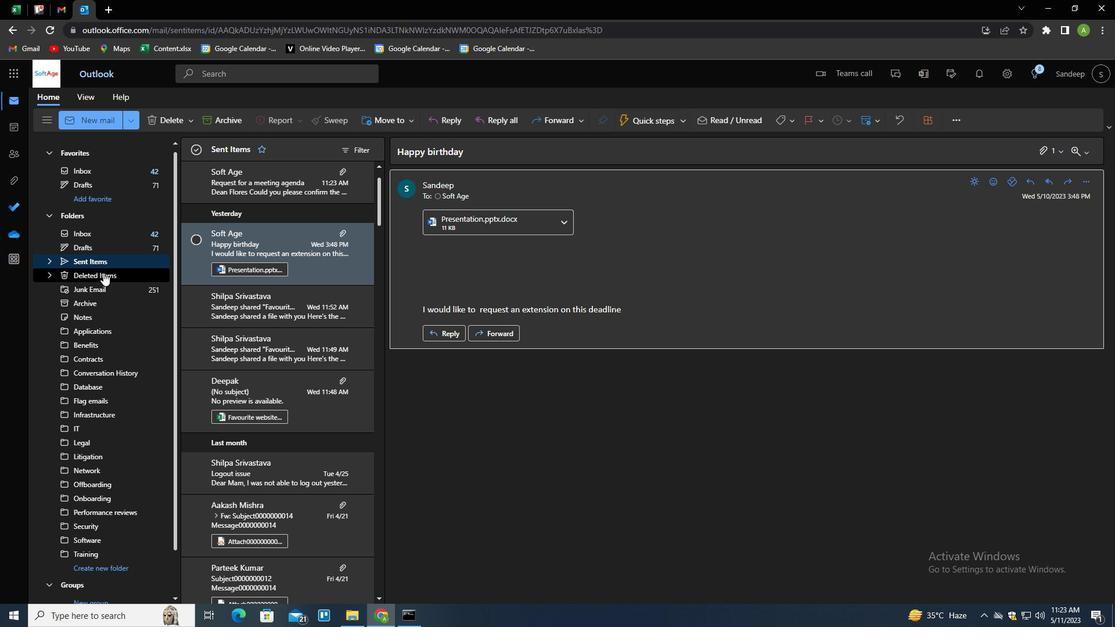 
Action: Mouse pressed left at (105, 262)
Screenshot: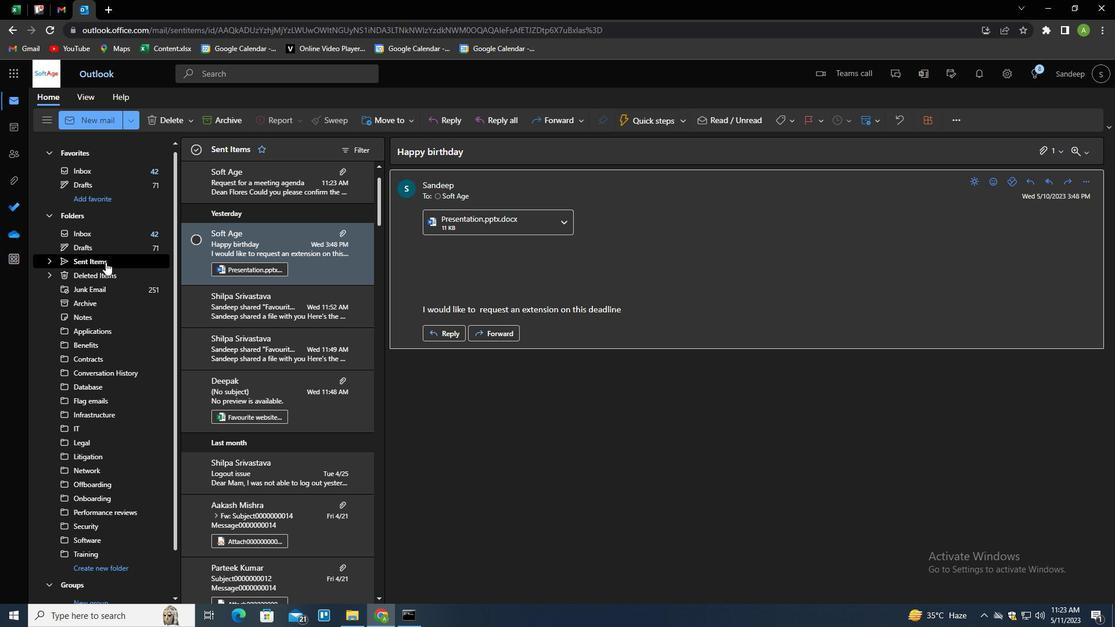 
Action: Mouse moved to (246, 186)
Screenshot: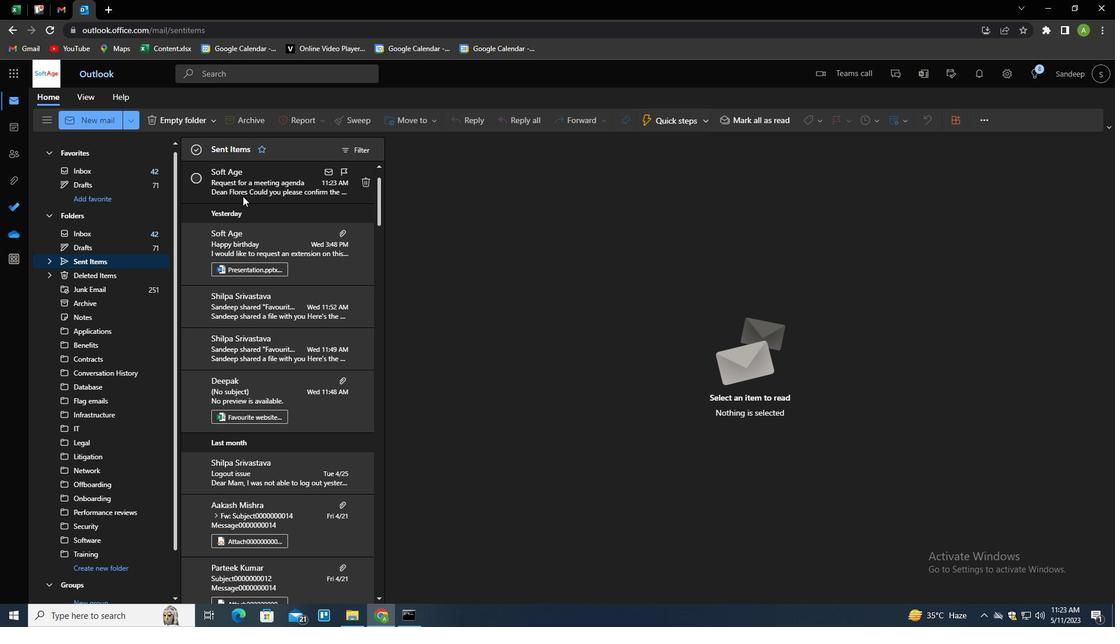 
Action: Mouse pressed left at (246, 186)
Screenshot: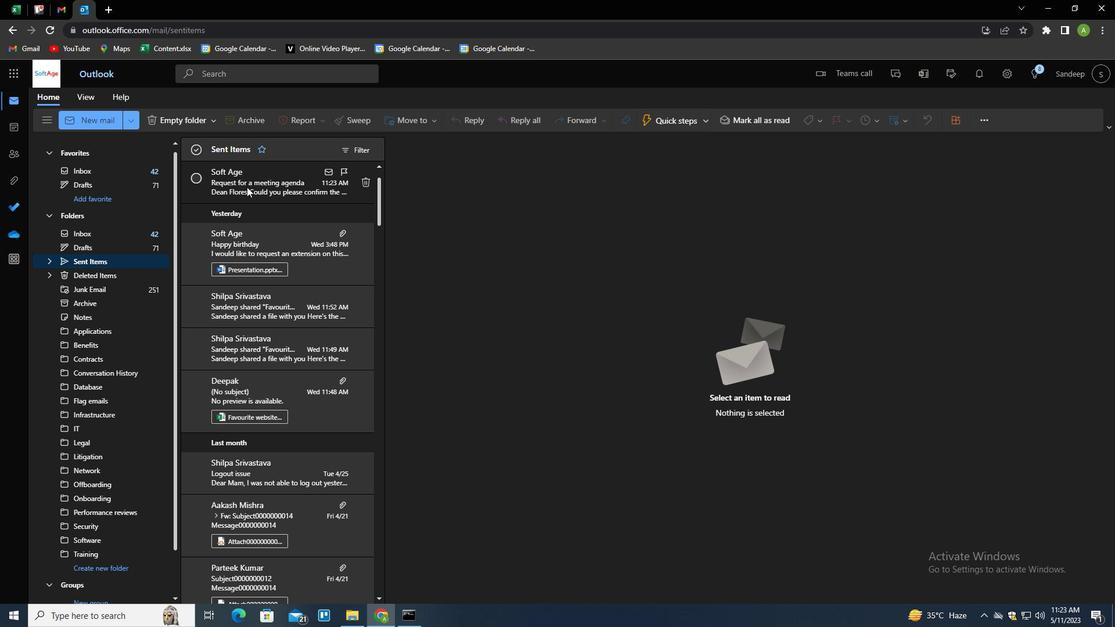 
Action: Mouse pressed right at (246, 186)
Screenshot: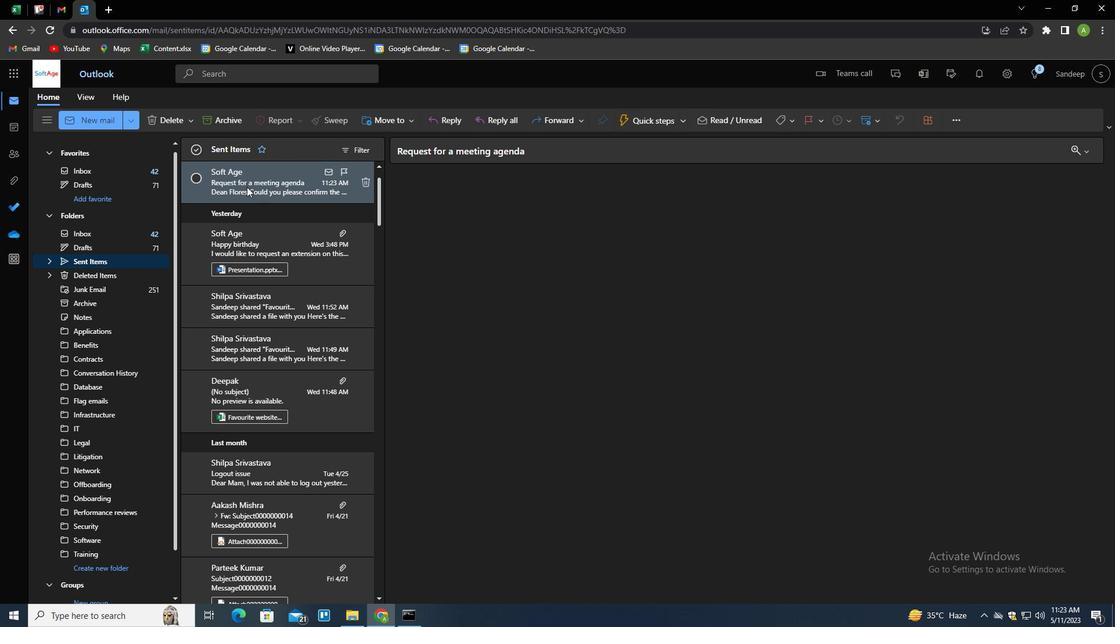 
Action: Mouse moved to (281, 234)
Screenshot: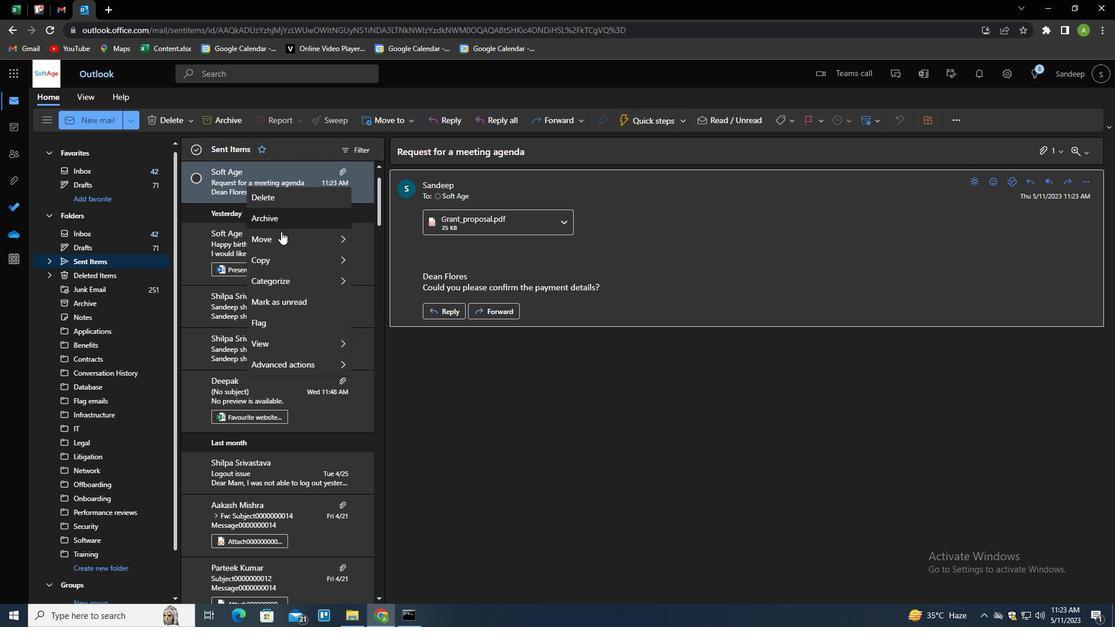 
Action: Mouse pressed left at (281, 234)
Screenshot: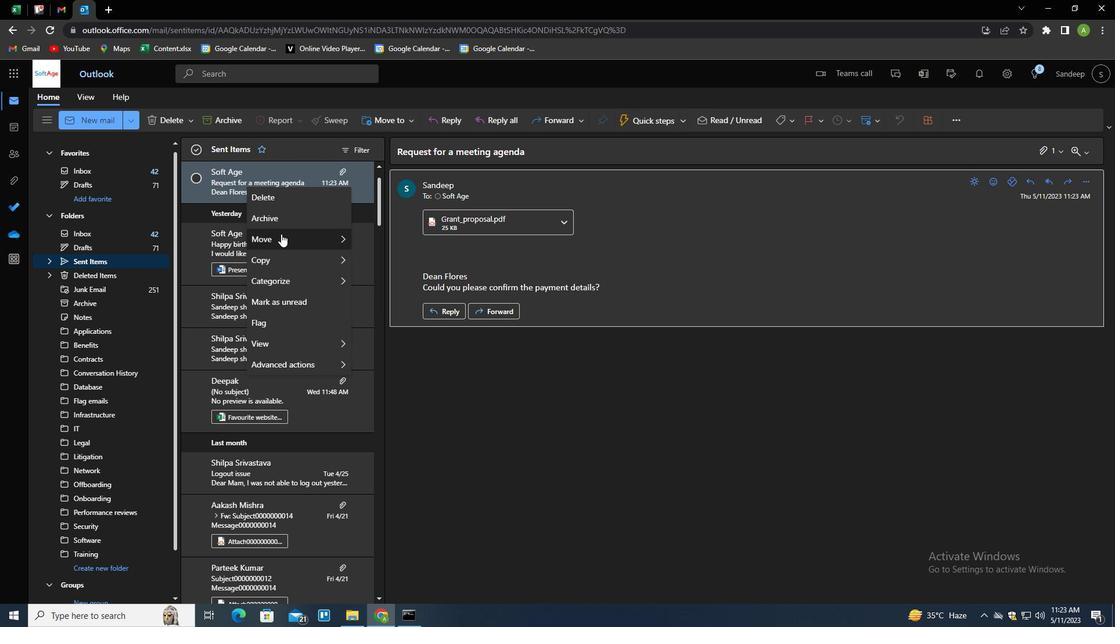 
Action: Mouse moved to (382, 241)
Screenshot: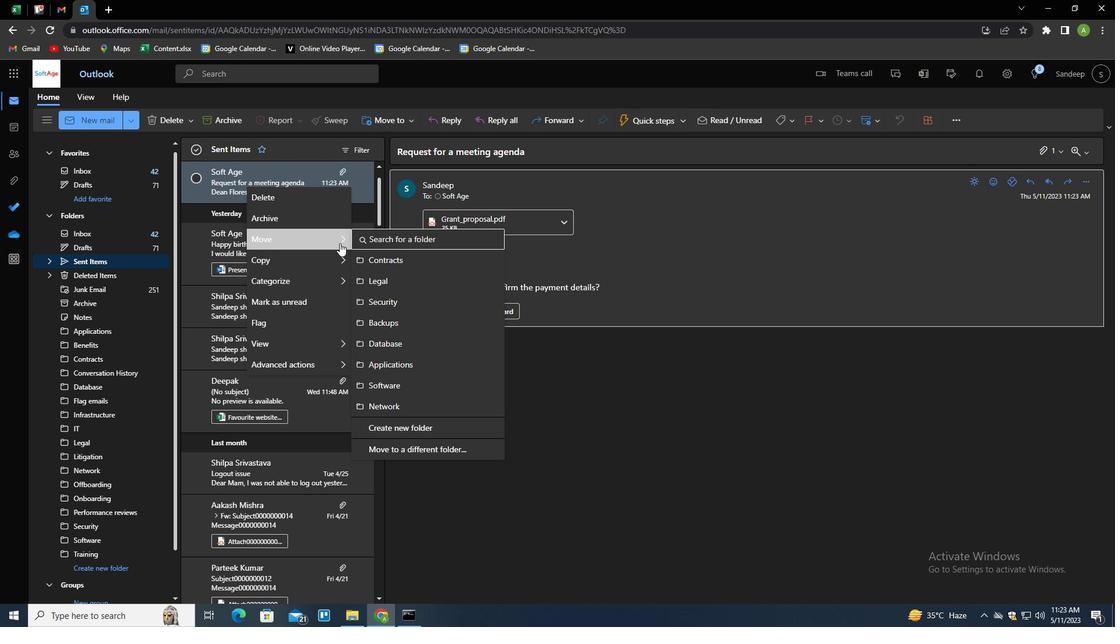 
Action: Mouse pressed left at (382, 241)
Screenshot: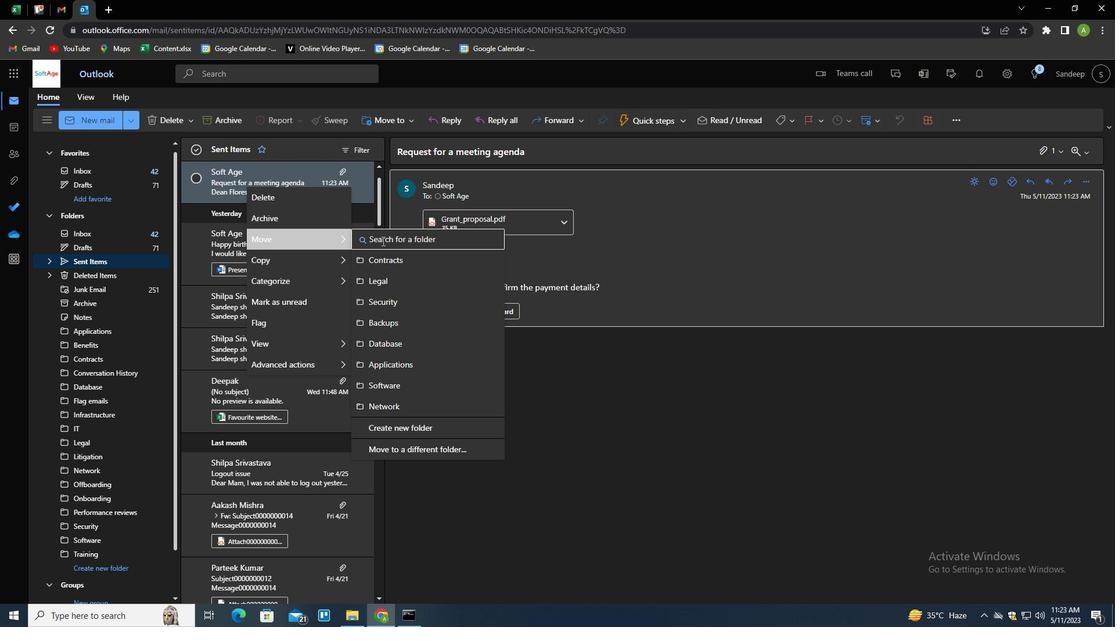 
Action: Mouse moved to (378, 243)
Screenshot: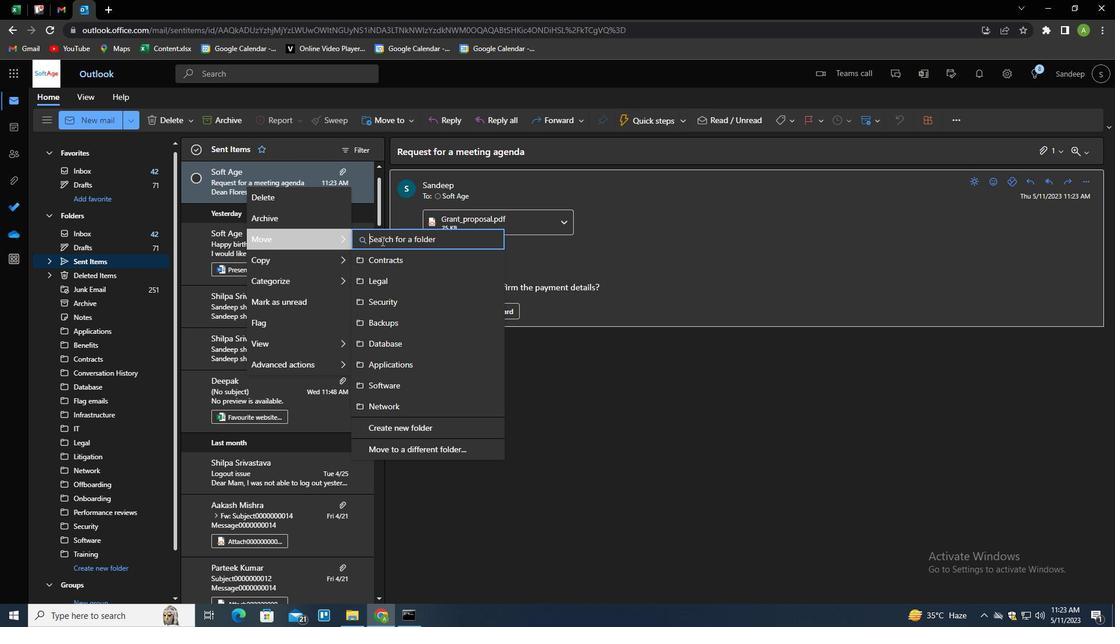 
Action: Key pressed <Key.shift>LITI<Key.down>GATIO<Key.enter>
Screenshot: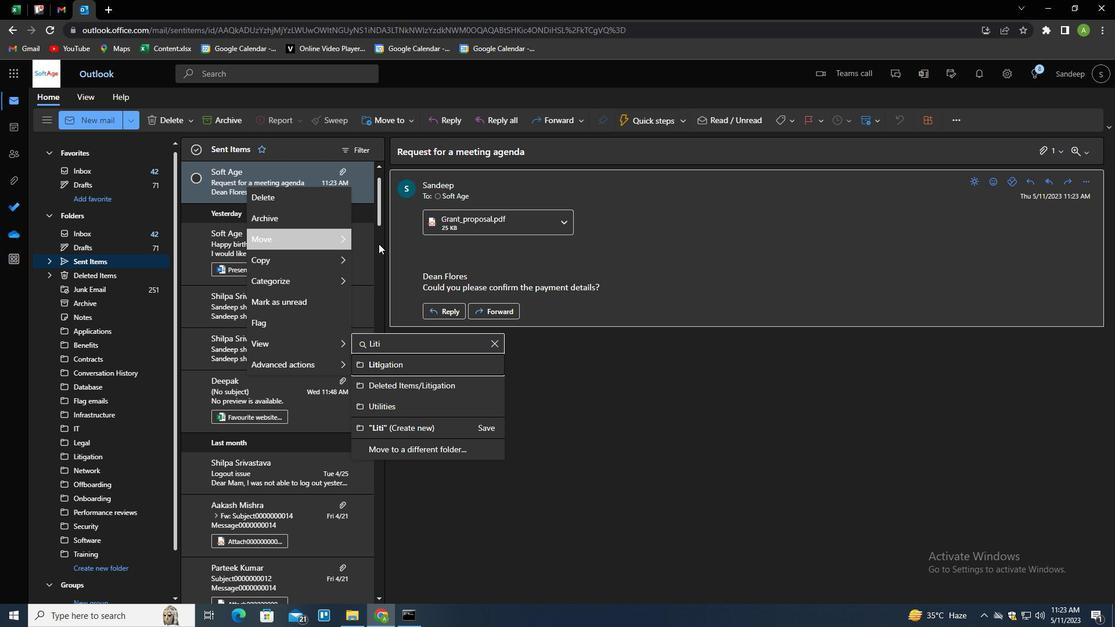 
Action: Mouse moved to (434, 407)
Screenshot: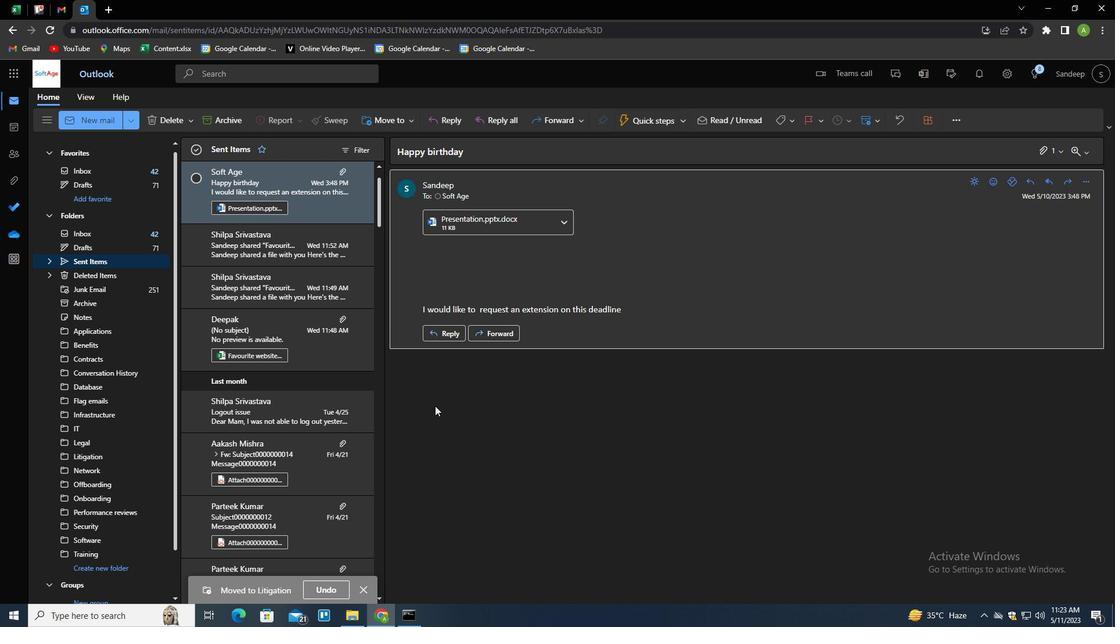 
